 Task: Search one way flight ticket for 4 adults, 1 infant in seat and 1 infant on lap in premium economy from Fargo: Hector International Airport to Fort Wayne: Fort Wayne International Airport on 8-4-2023. Choice of flights is Westjet. Number of bags: 1 checked bag. Price is upto 93000. Outbound departure time preference is 19:15.
Action: Mouse moved to (297, 251)
Screenshot: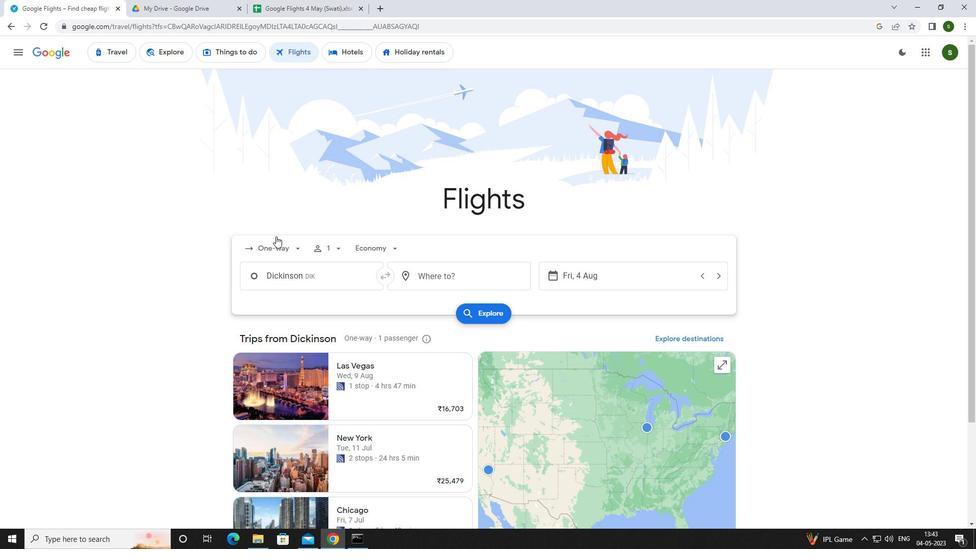 
Action: Mouse pressed left at (297, 251)
Screenshot: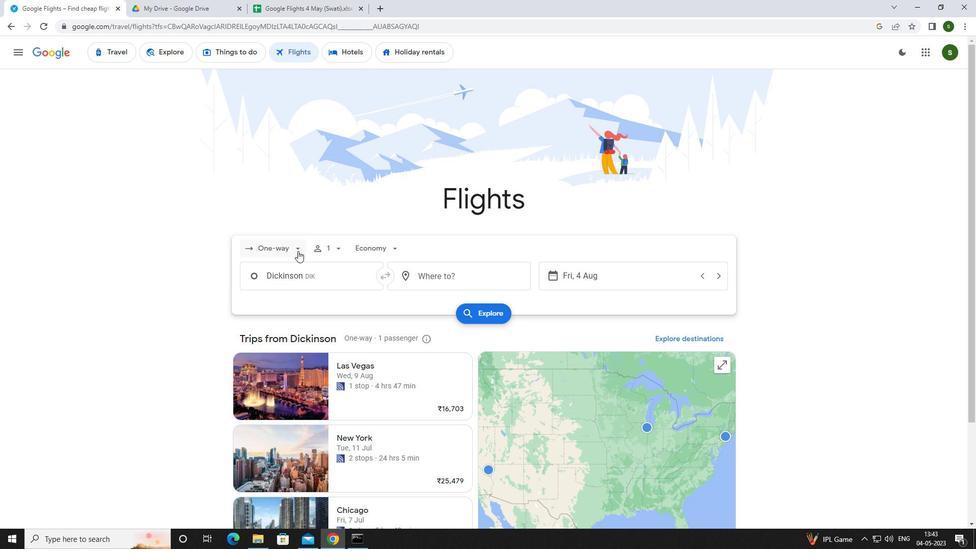 
Action: Mouse moved to (293, 291)
Screenshot: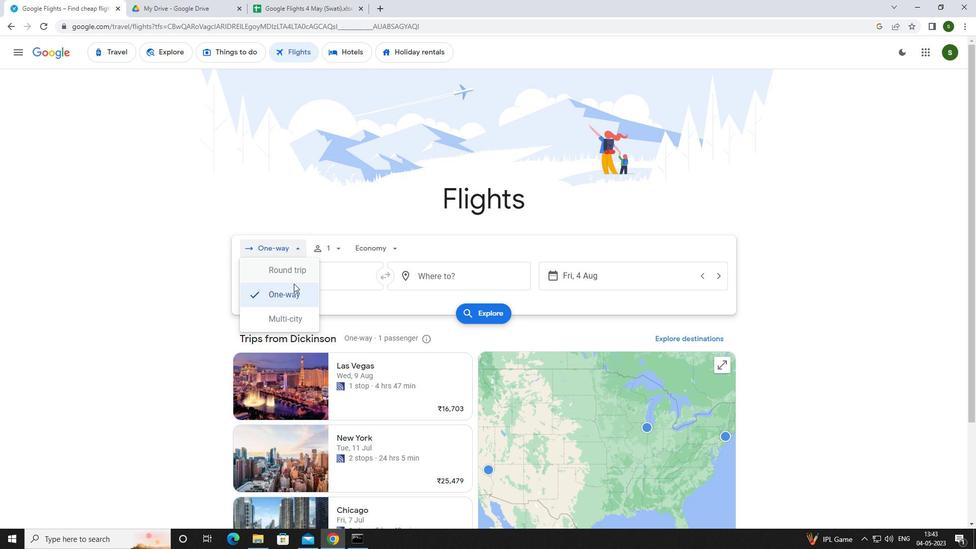 
Action: Mouse pressed left at (293, 291)
Screenshot: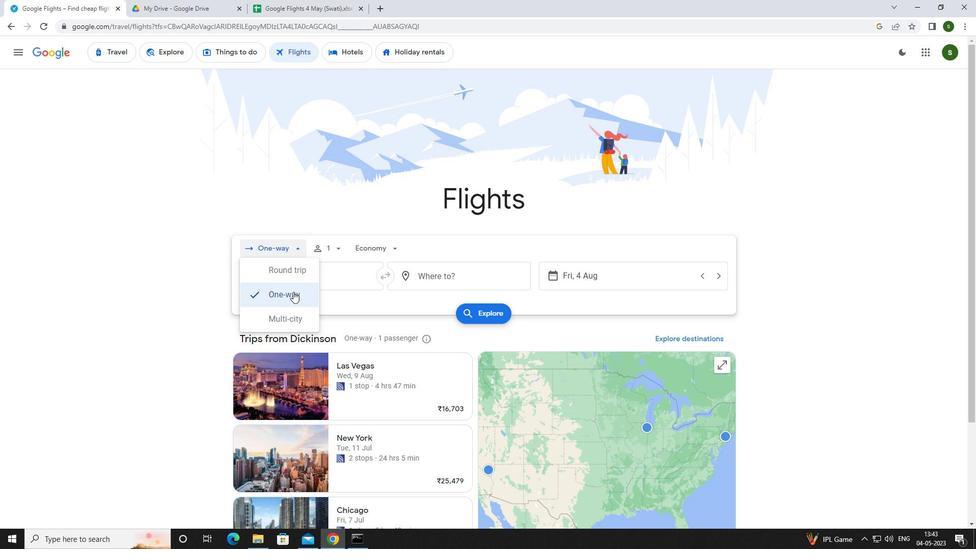
Action: Mouse moved to (331, 248)
Screenshot: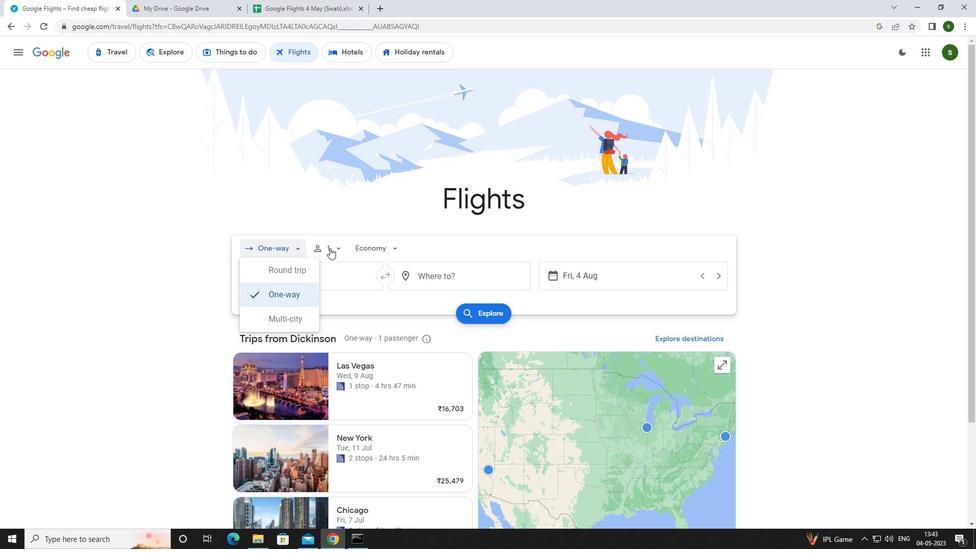 
Action: Mouse pressed left at (331, 248)
Screenshot: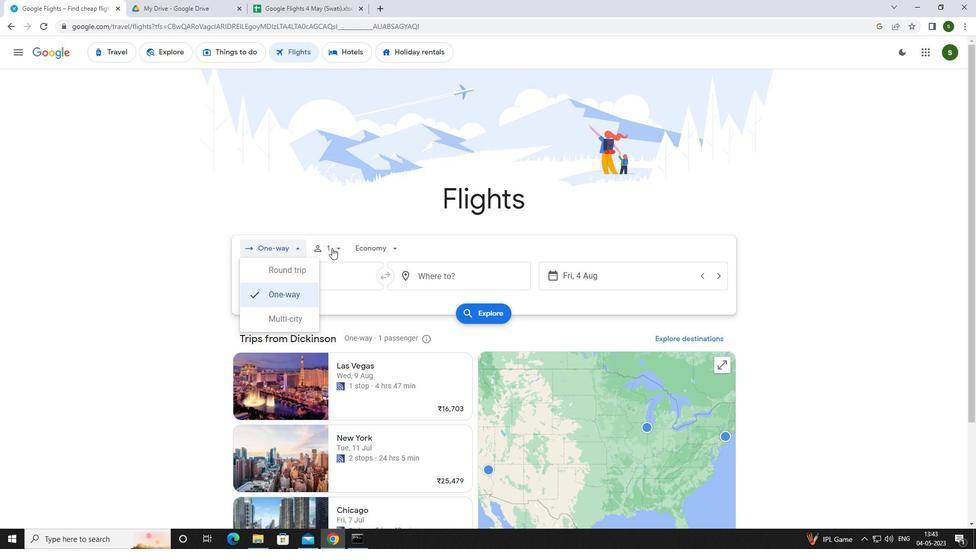 
Action: Mouse moved to (416, 274)
Screenshot: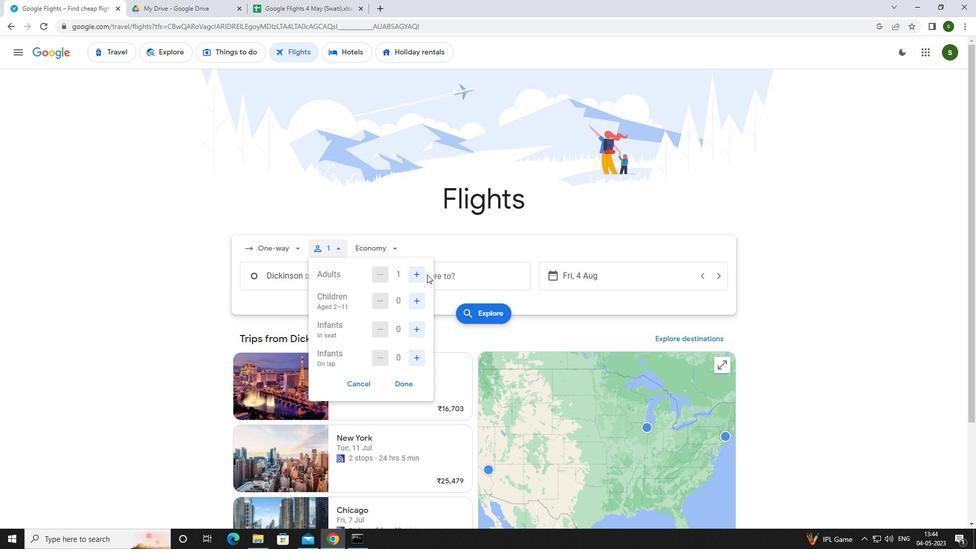 
Action: Mouse pressed left at (416, 274)
Screenshot: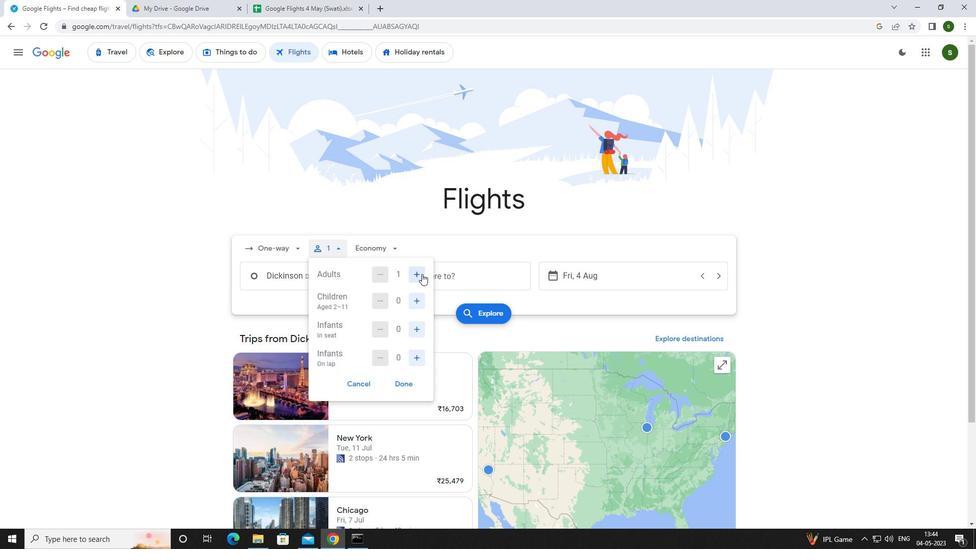 
Action: Mouse pressed left at (416, 274)
Screenshot: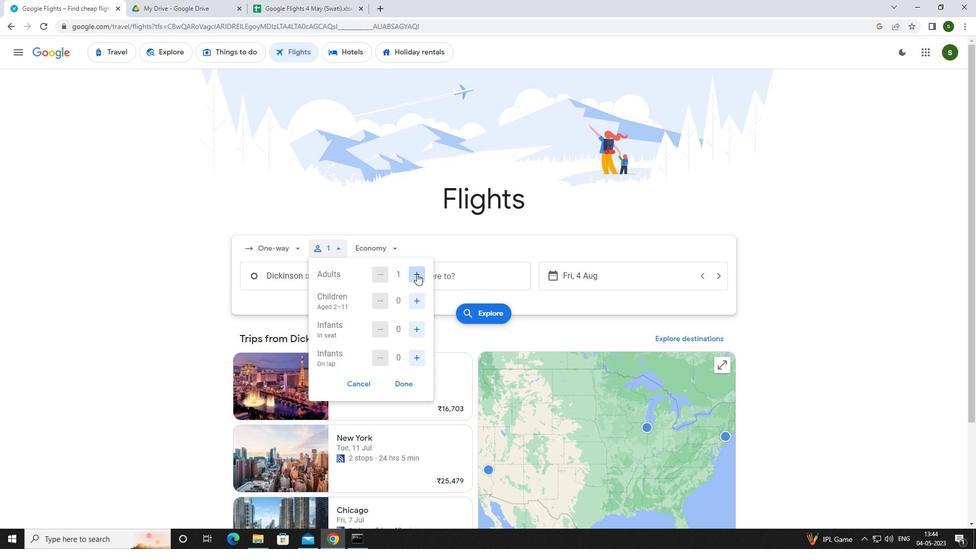 
Action: Mouse pressed left at (416, 274)
Screenshot: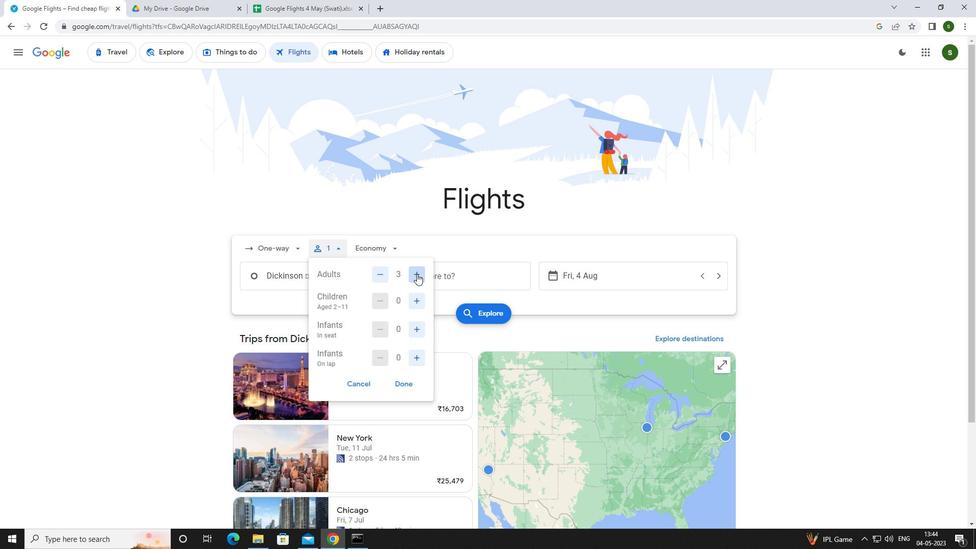 
Action: Mouse moved to (415, 325)
Screenshot: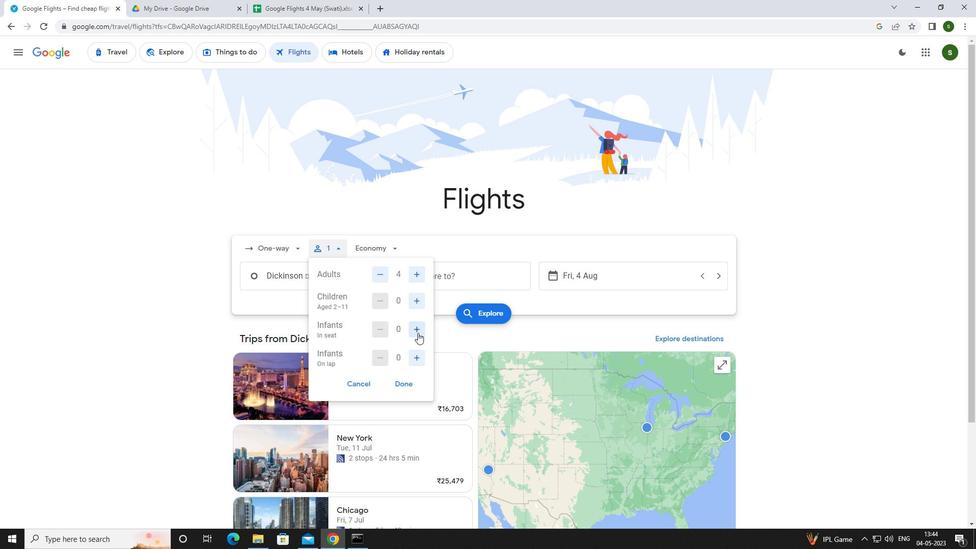 
Action: Mouse pressed left at (415, 325)
Screenshot: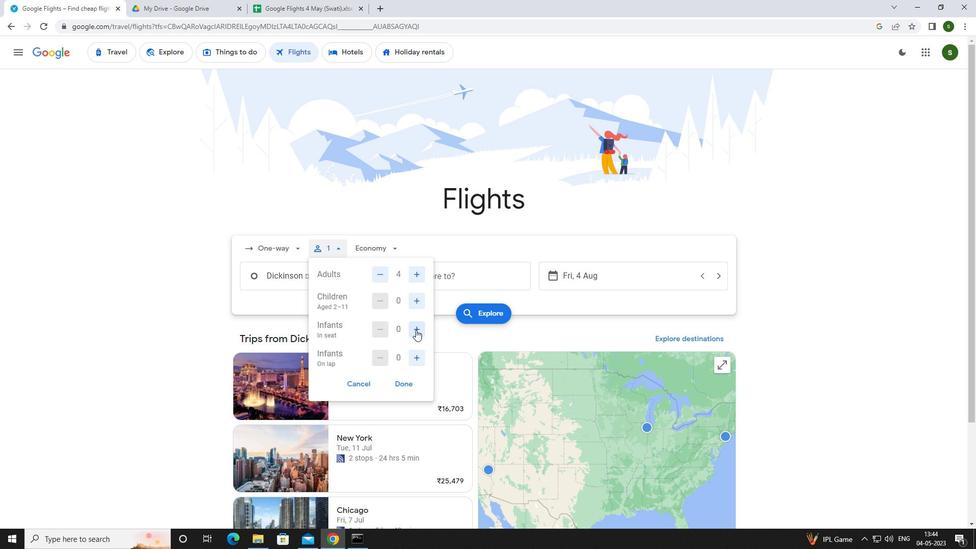 
Action: Mouse moved to (413, 355)
Screenshot: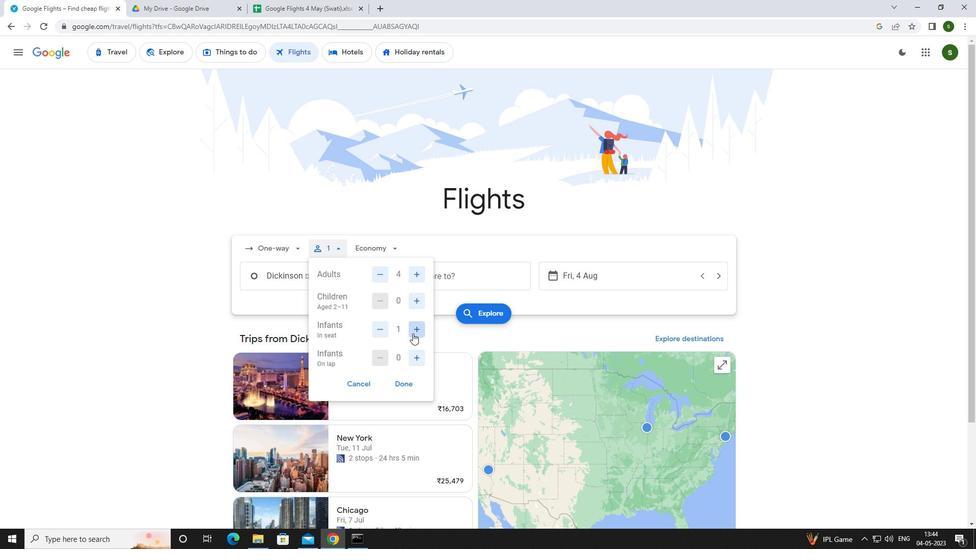 
Action: Mouse pressed left at (413, 355)
Screenshot: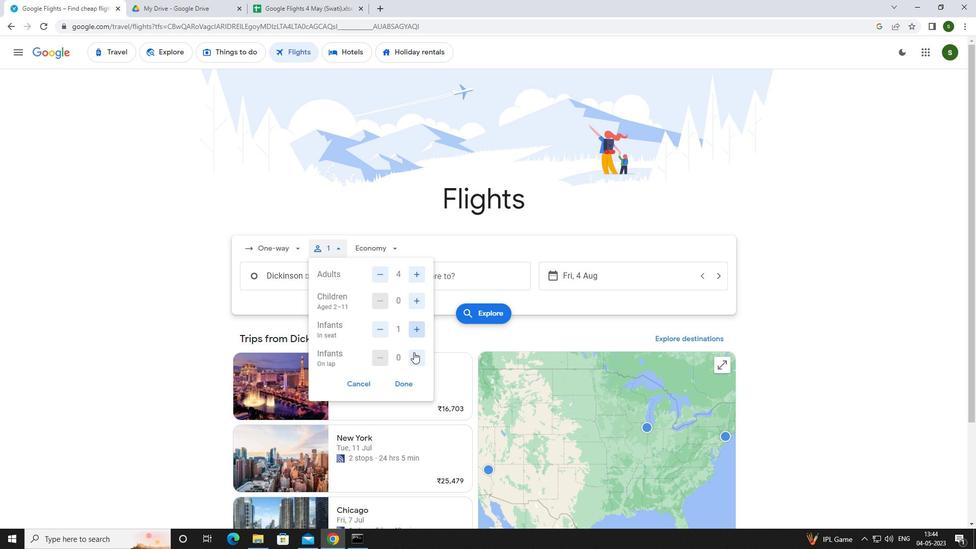
Action: Mouse moved to (390, 247)
Screenshot: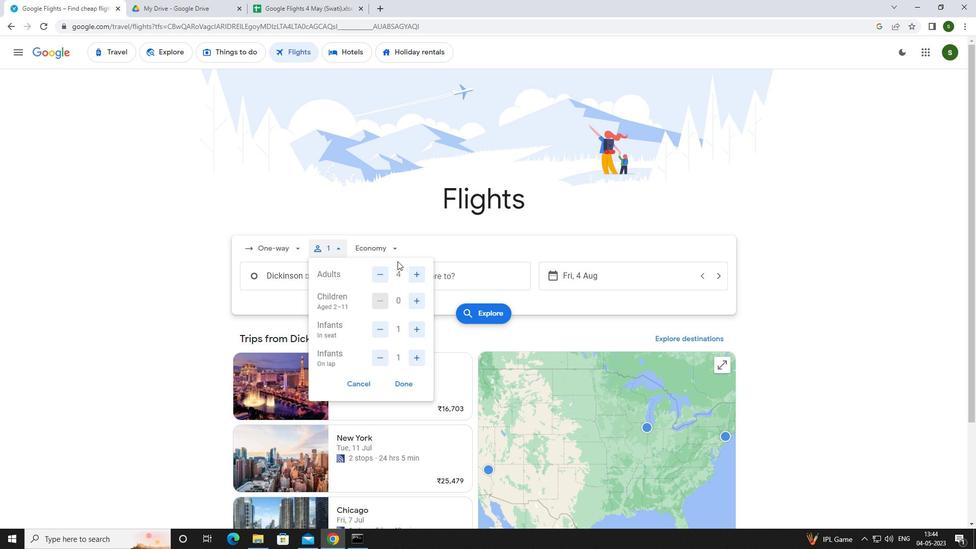 
Action: Mouse pressed left at (390, 247)
Screenshot: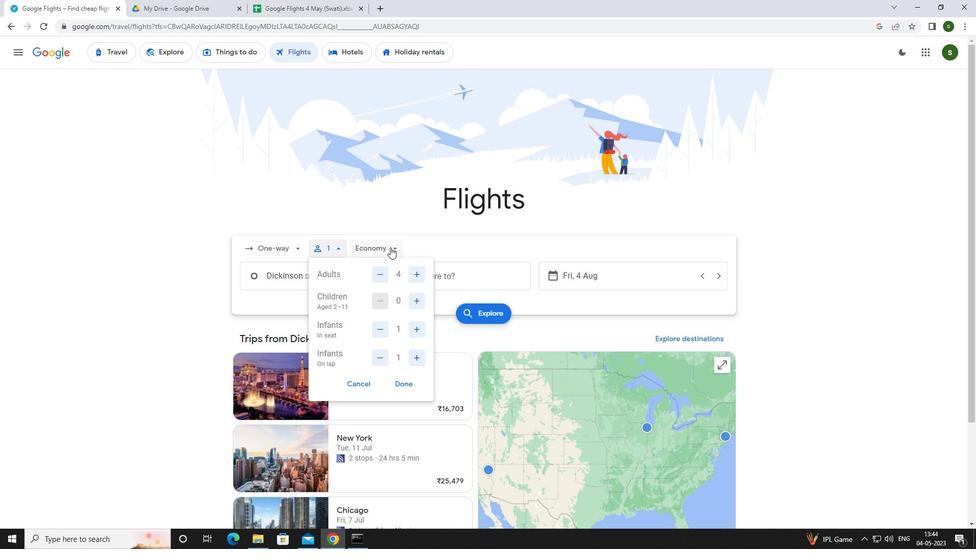 
Action: Mouse moved to (401, 291)
Screenshot: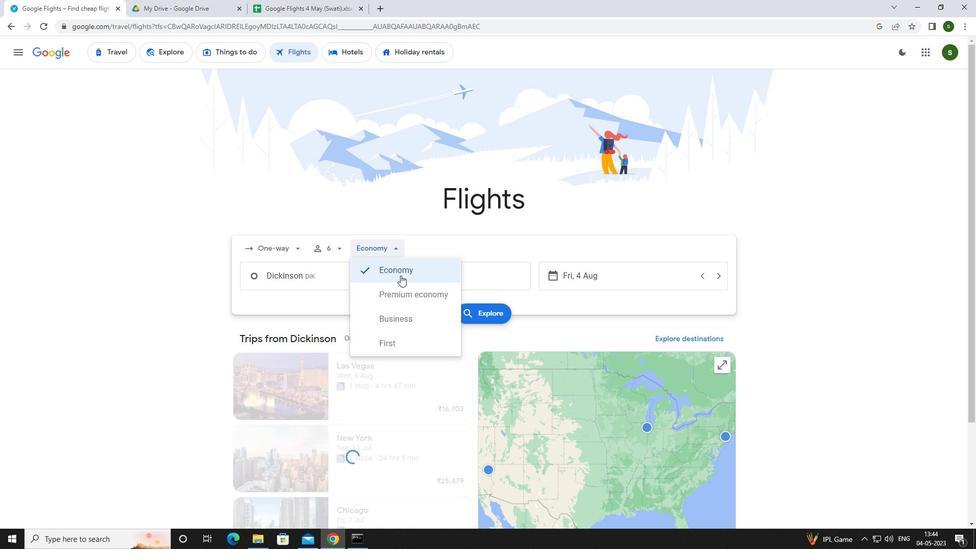 
Action: Mouse pressed left at (401, 291)
Screenshot: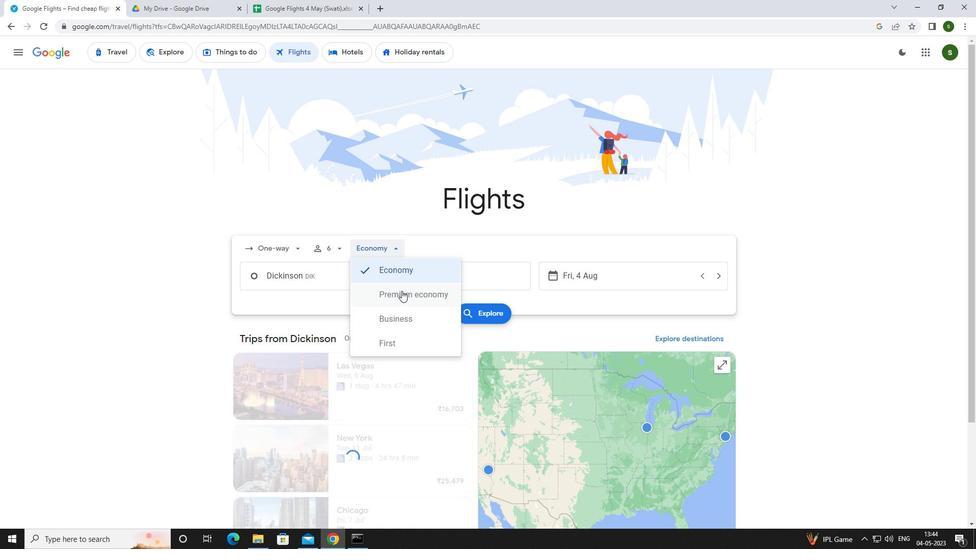 
Action: Mouse moved to (335, 266)
Screenshot: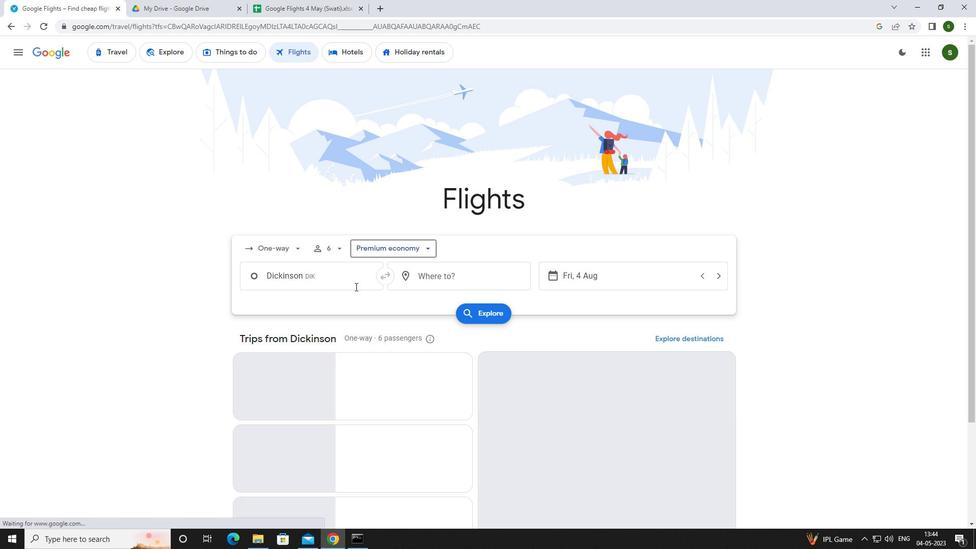 
Action: Mouse pressed left at (335, 266)
Screenshot: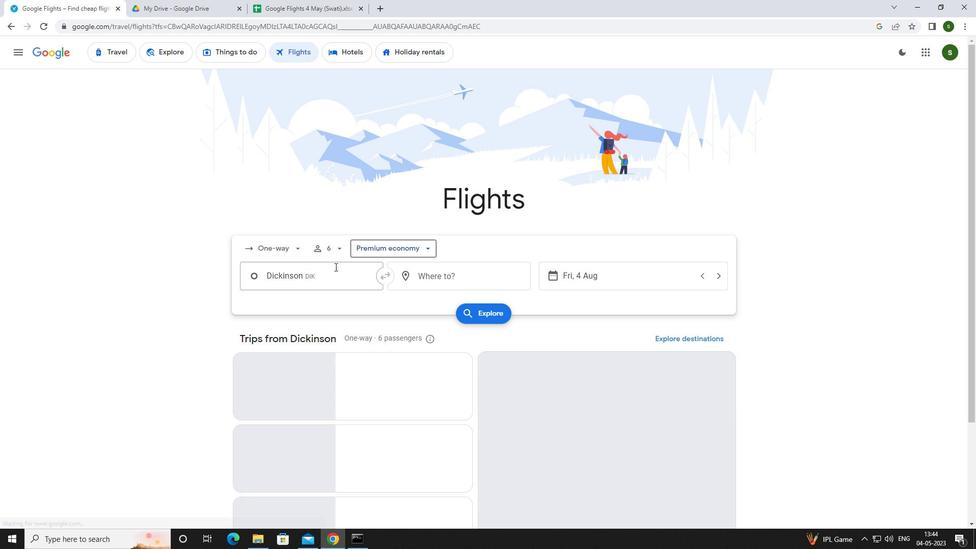 
Action: Key pressed <Key.caps_lock>f<Key.caps_lock>argo
Screenshot: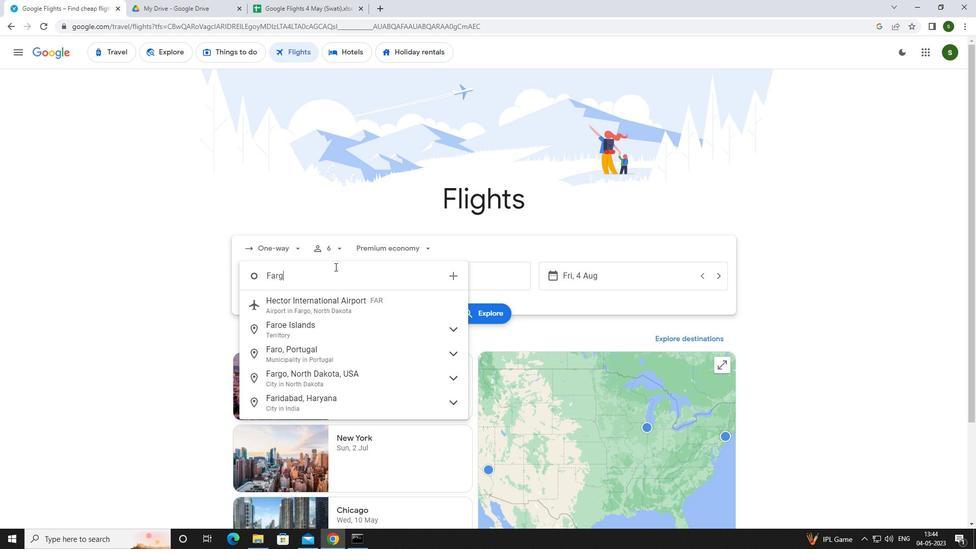 
Action: Mouse moved to (347, 330)
Screenshot: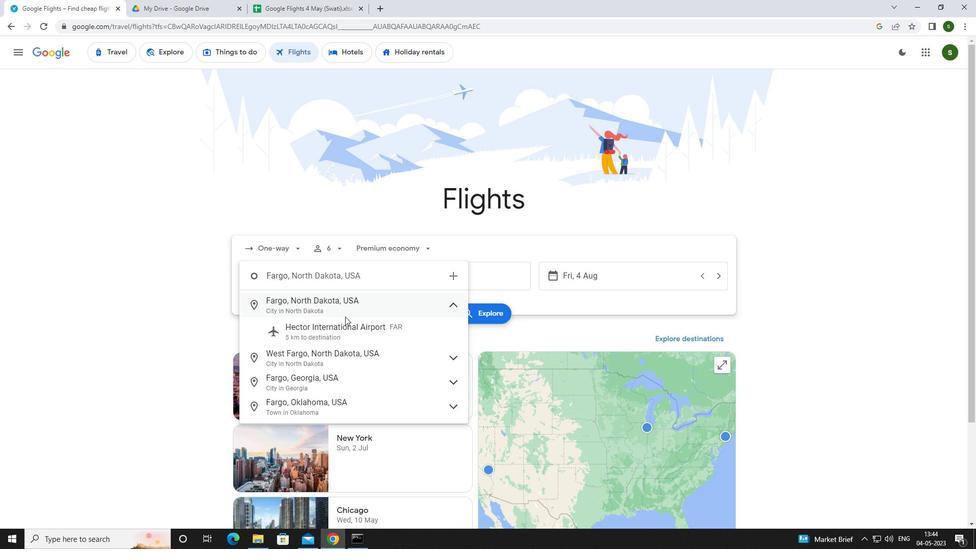 
Action: Mouse pressed left at (347, 330)
Screenshot: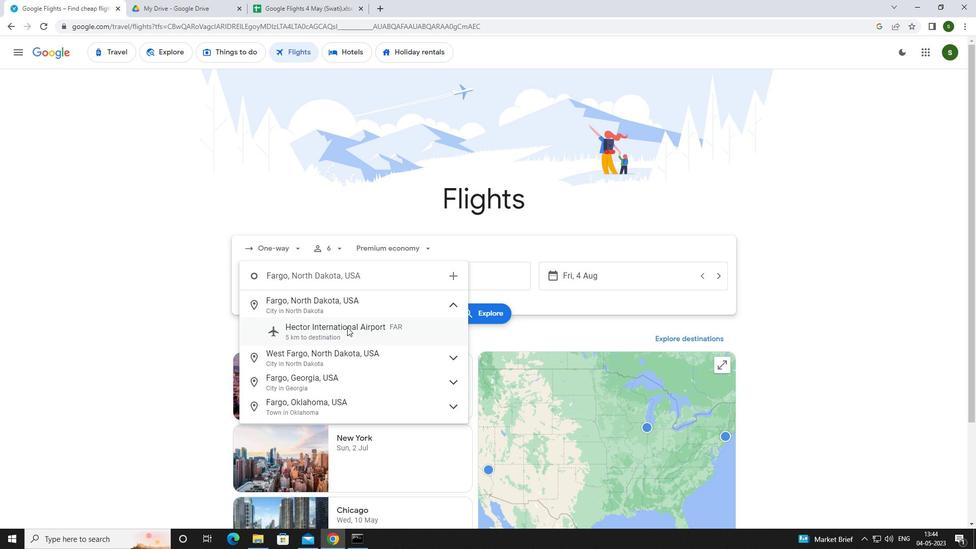 
Action: Mouse moved to (431, 277)
Screenshot: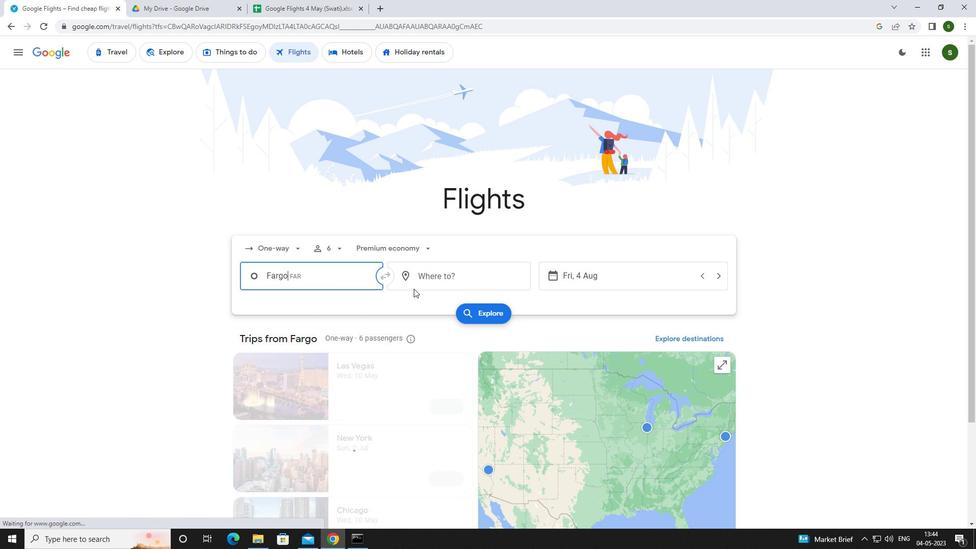 
Action: Mouse pressed left at (431, 277)
Screenshot: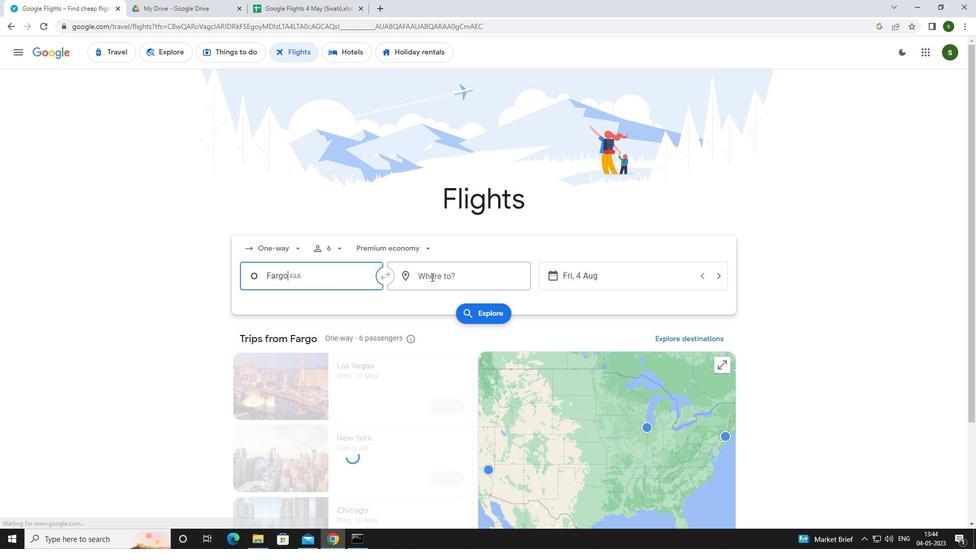 
Action: Key pressed <Key.caps_lock>f<Key.caps_lock>ort<Key.space><Key.caps_lock>w<Key.caps_lock>Ayn
Screenshot: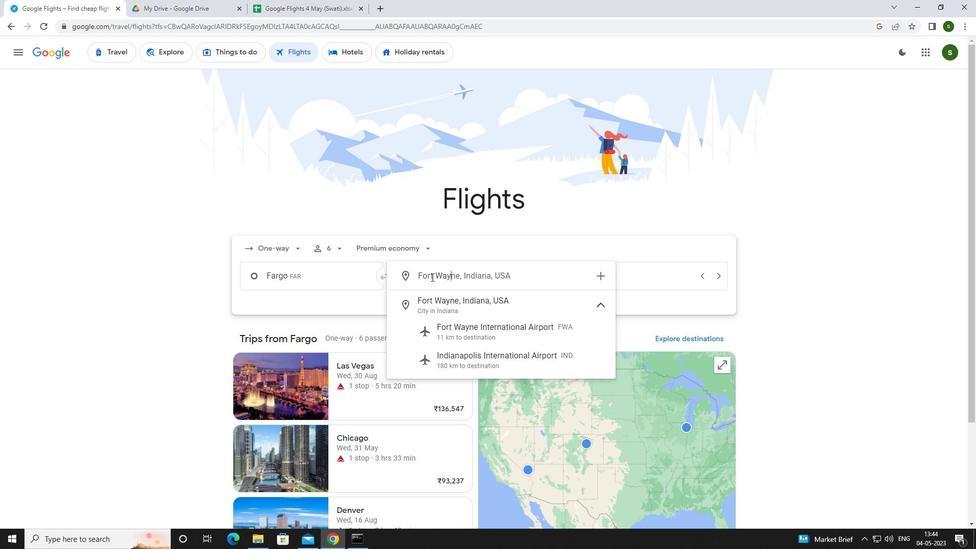 
Action: Mouse moved to (469, 326)
Screenshot: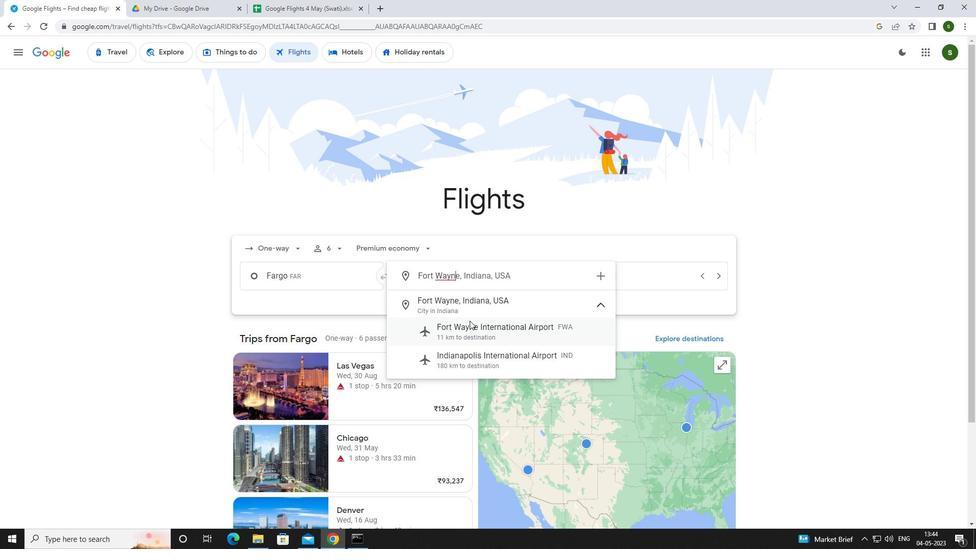 
Action: Mouse pressed left at (469, 326)
Screenshot: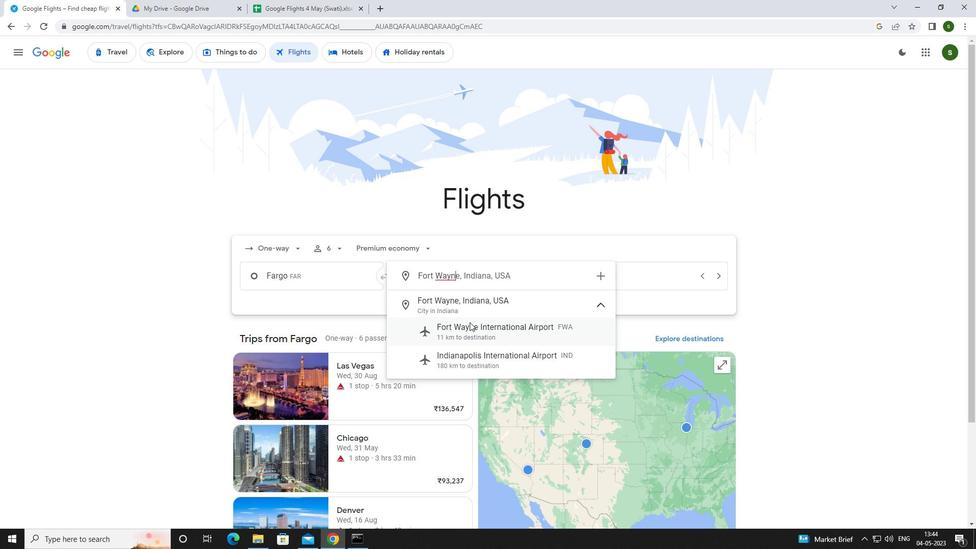 
Action: Mouse moved to (620, 279)
Screenshot: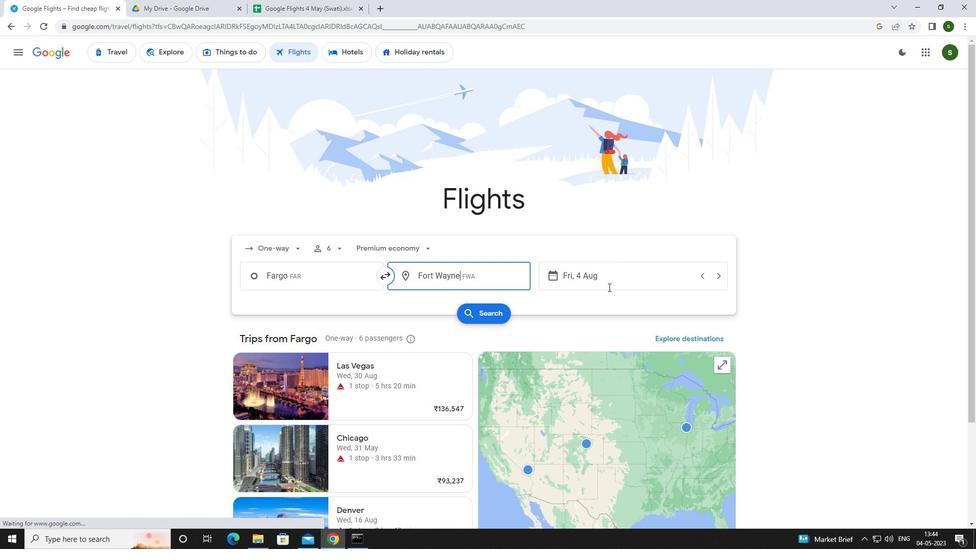 
Action: Mouse pressed left at (620, 279)
Screenshot: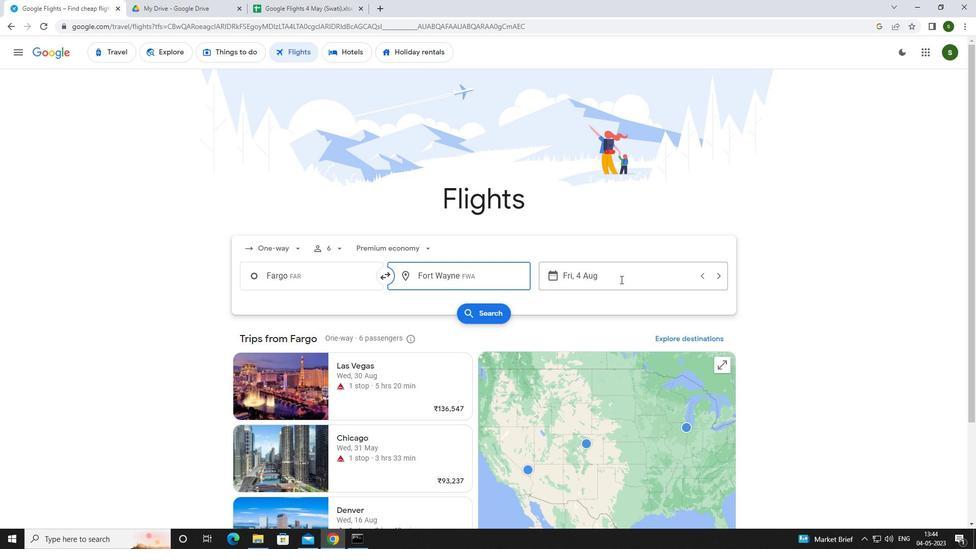 
Action: Mouse moved to (486, 338)
Screenshot: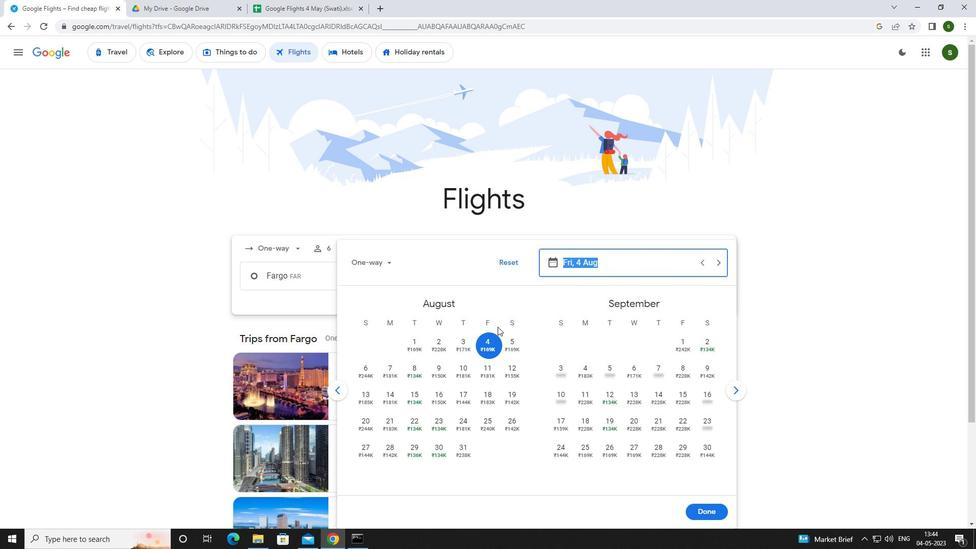 
Action: Mouse pressed left at (486, 338)
Screenshot: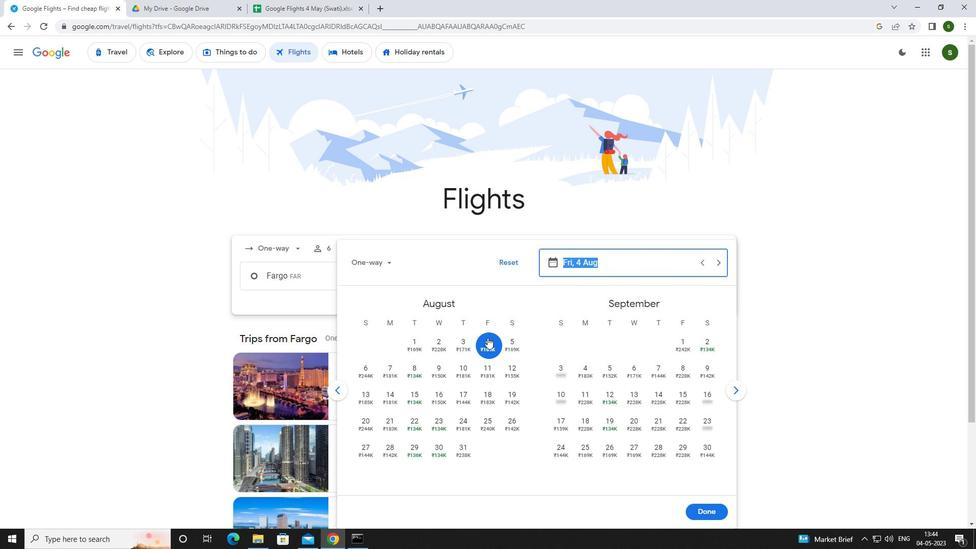 
Action: Mouse moved to (705, 511)
Screenshot: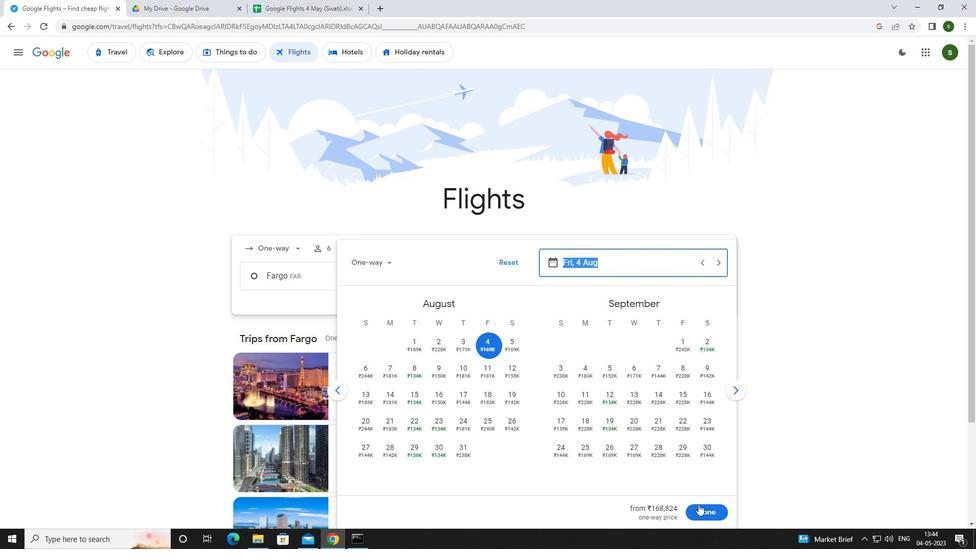 
Action: Mouse pressed left at (705, 511)
Screenshot: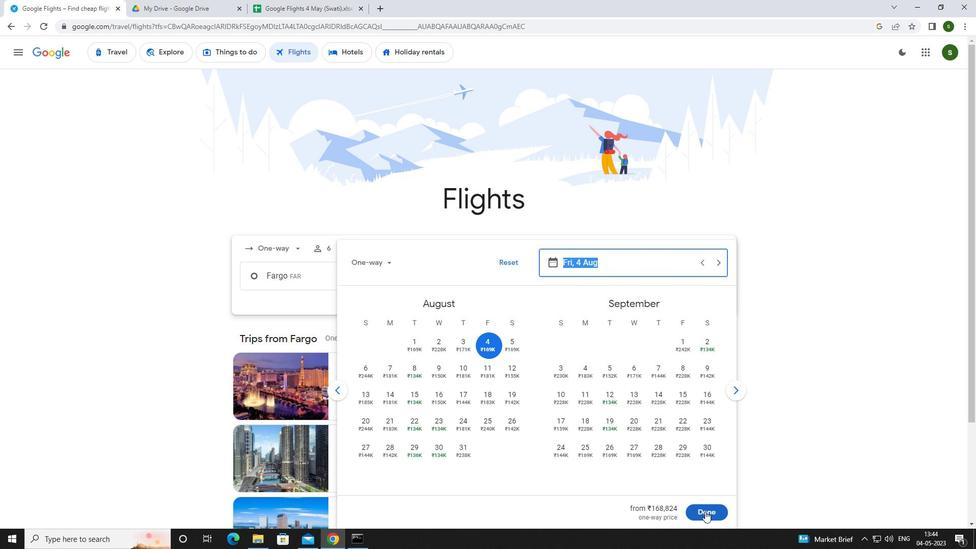 
Action: Mouse moved to (477, 316)
Screenshot: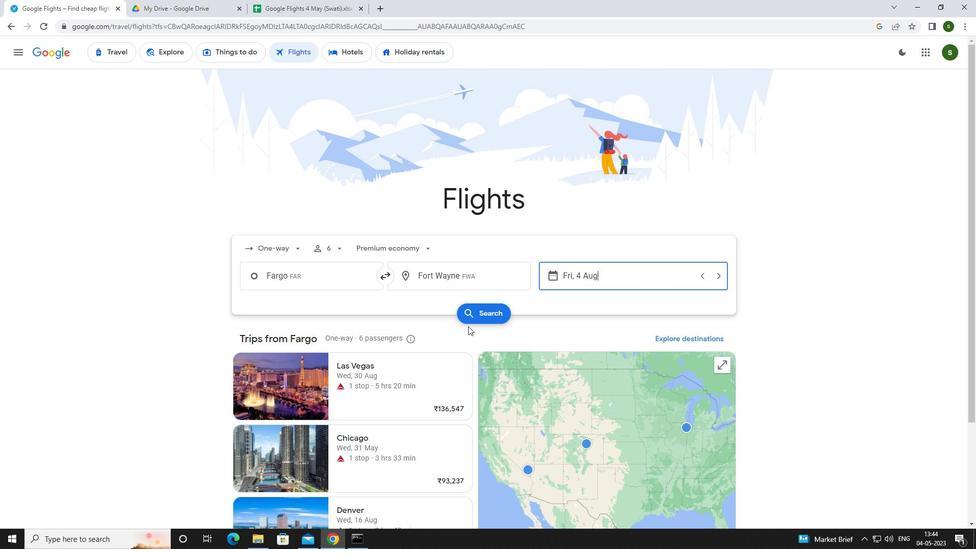 
Action: Mouse pressed left at (477, 316)
Screenshot: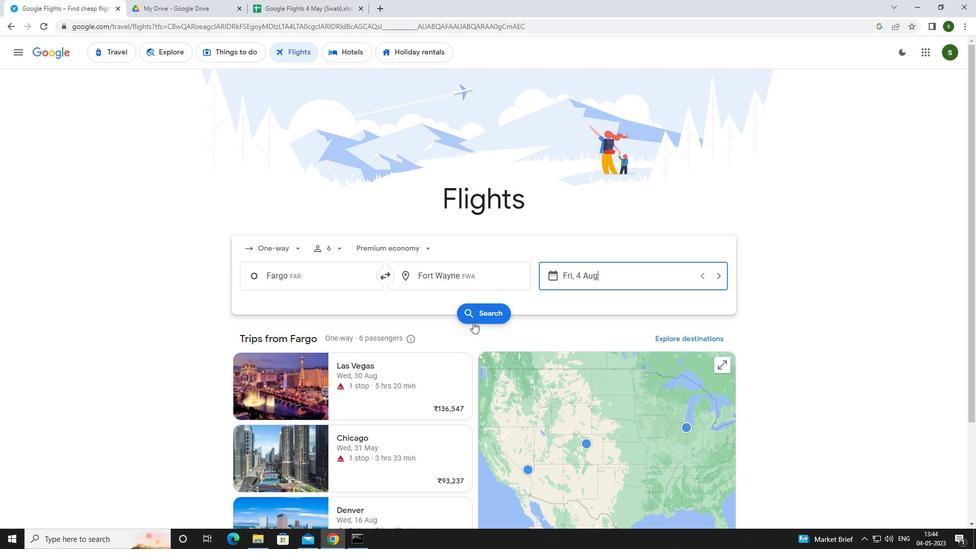 
Action: Mouse moved to (257, 147)
Screenshot: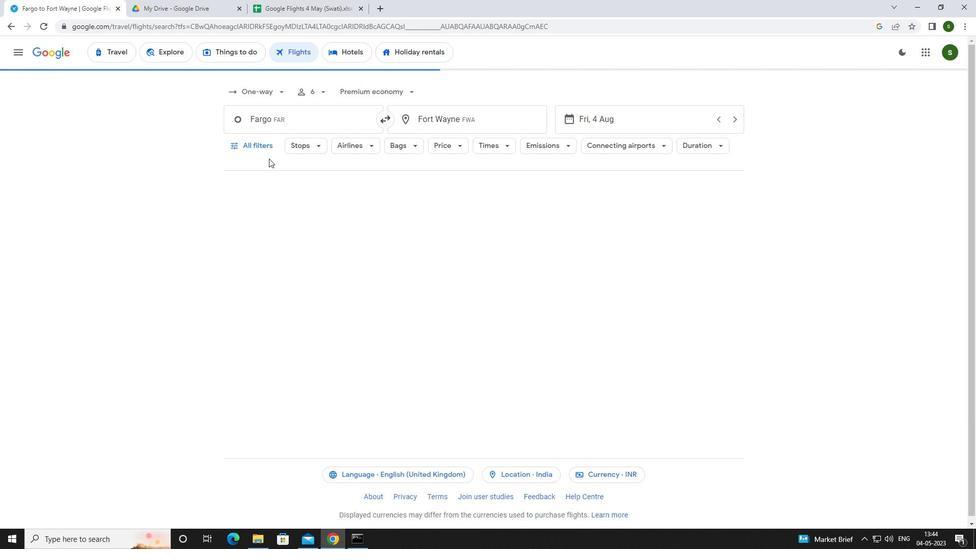 
Action: Mouse pressed left at (257, 147)
Screenshot: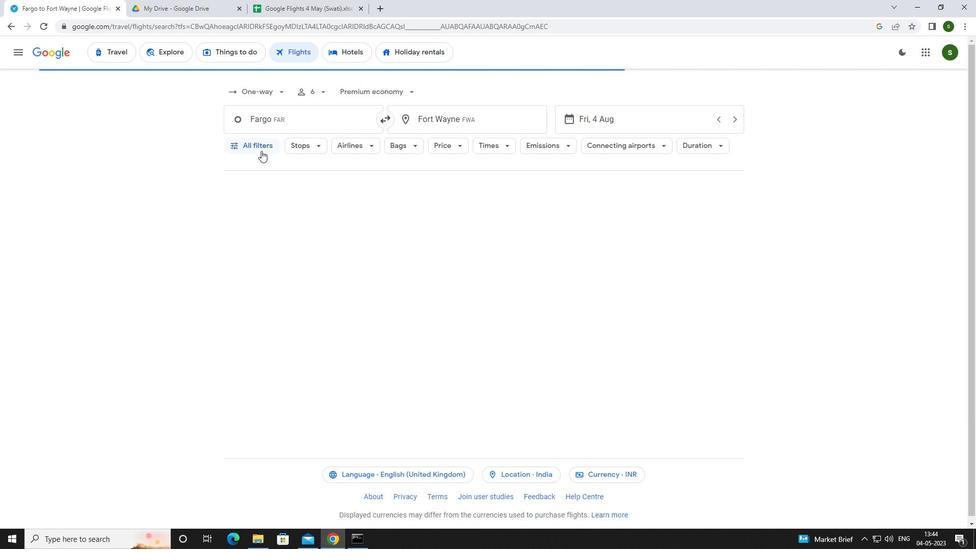 
Action: Mouse moved to (377, 360)
Screenshot: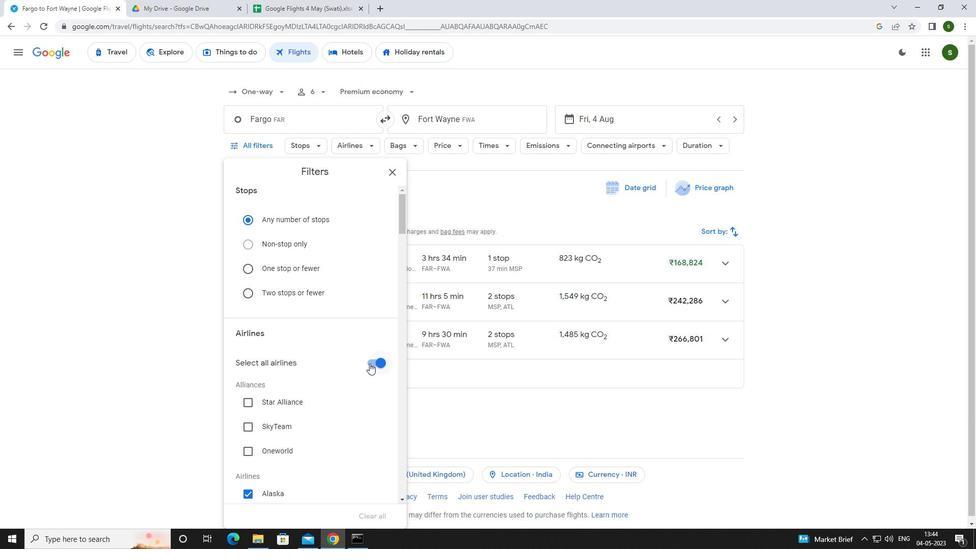 
Action: Mouse pressed left at (377, 360)
Screenshot: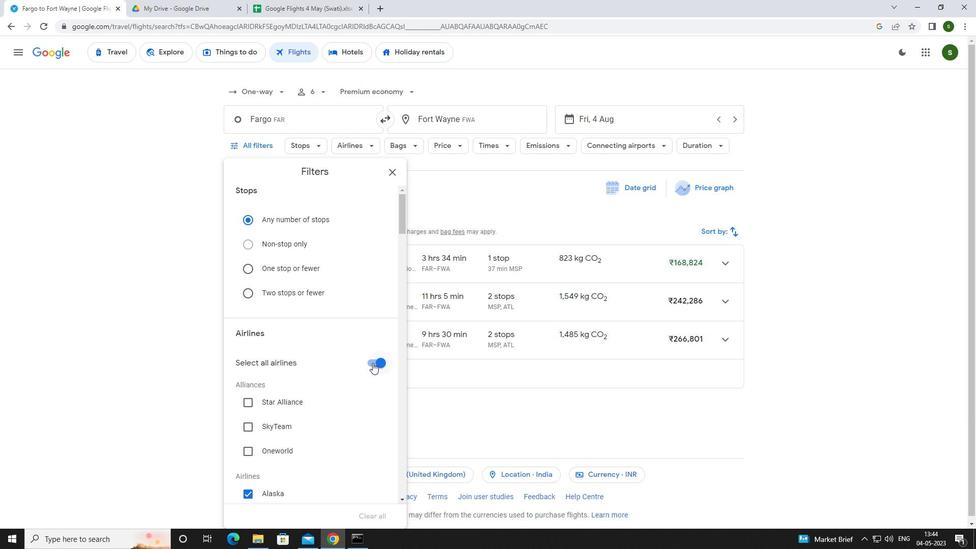
Action: Mouse moved to (367, 341)
Screenshot: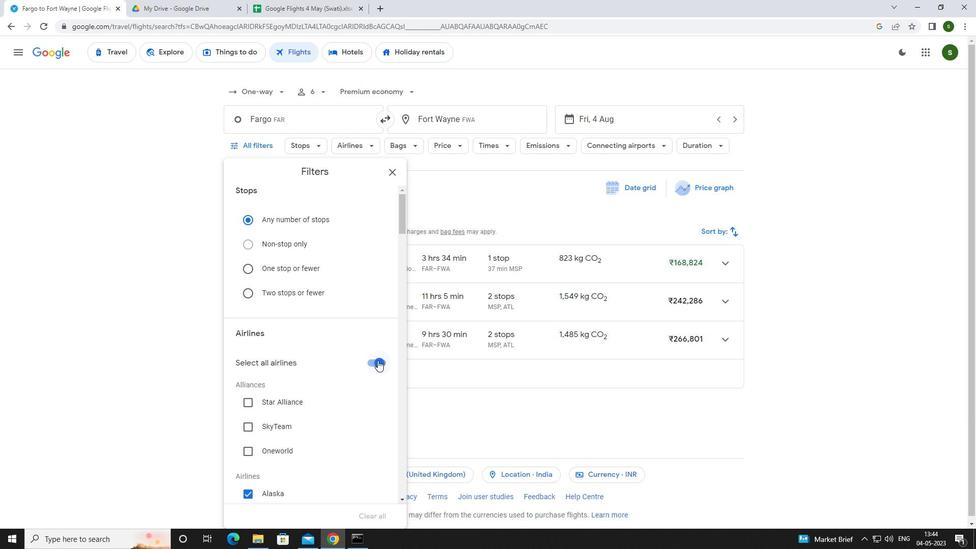 
Action: Mouse scrolled (367, 341) with delta (0, 0)
Screenshot: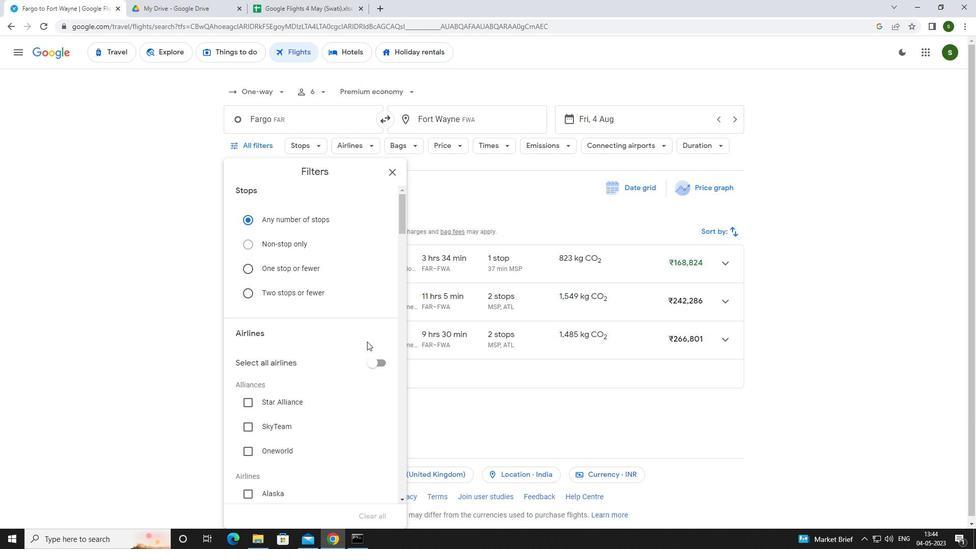 
Action: Mouse scrolled (367, 341) with delta (0, 0)
Screenshot: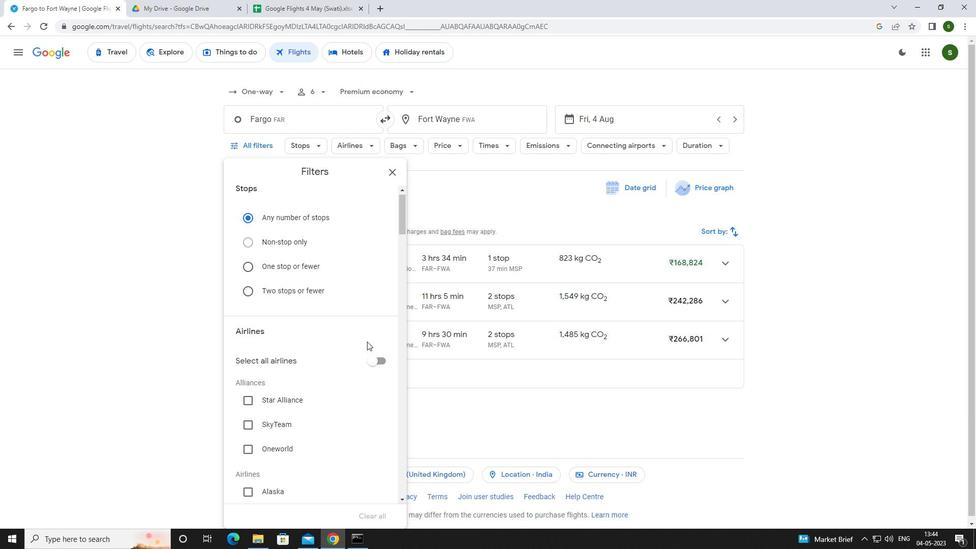 
Action: Mouse scrolled (367, 341) with delta (0, 0)
Screenshot: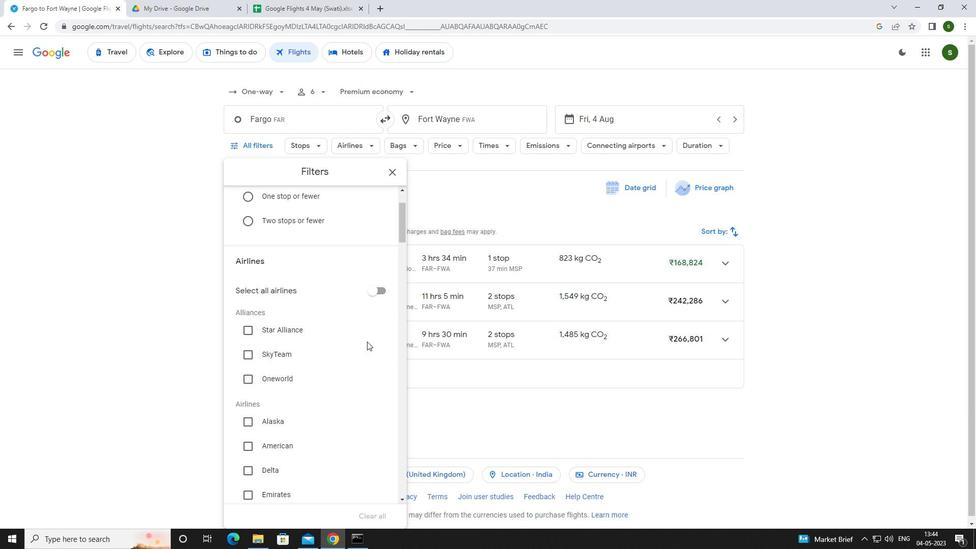 
Action: Mouse scrolled (367, 341) with delta (0, 0)
Screenshot: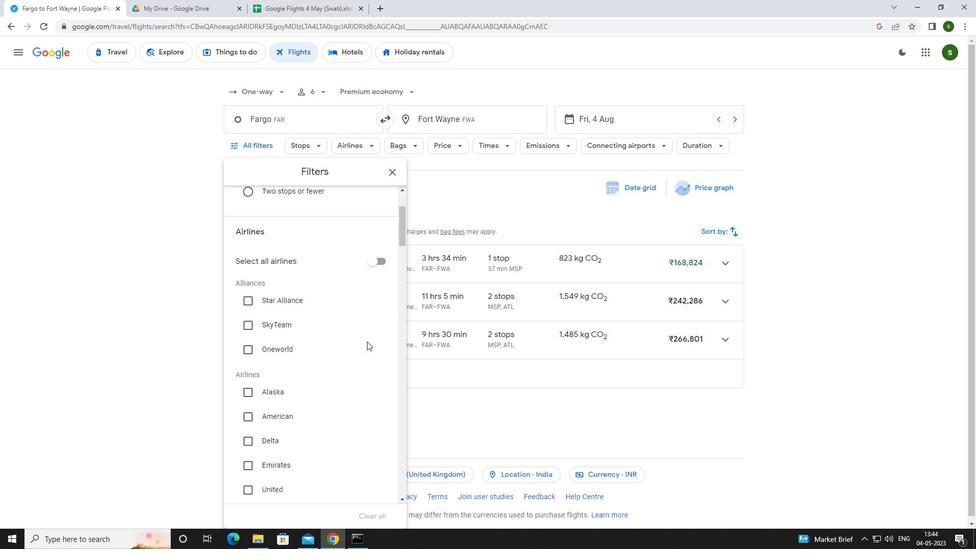 
Action: Mouse moved to (274, 409)
Screenshot: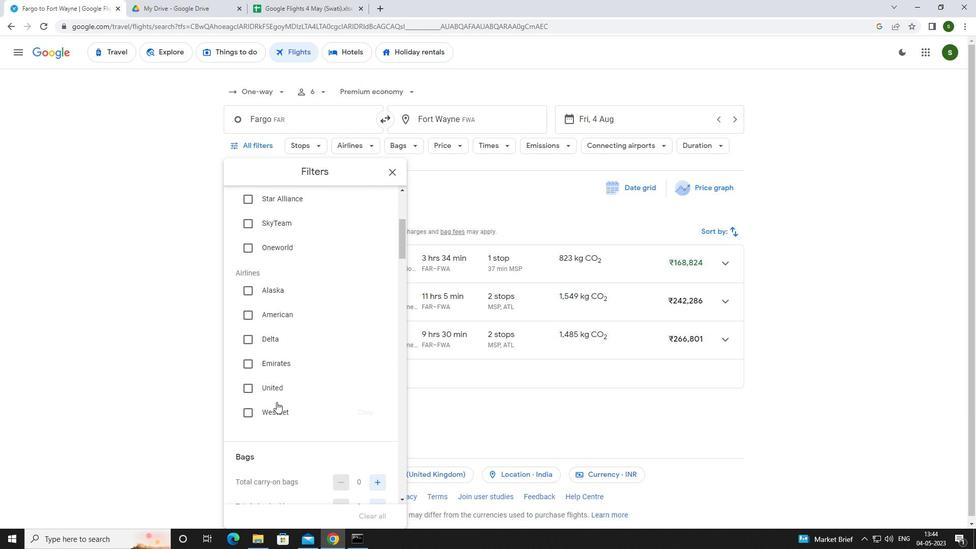 
Action: Mouse pressed left at (274, 409)
Screenshot: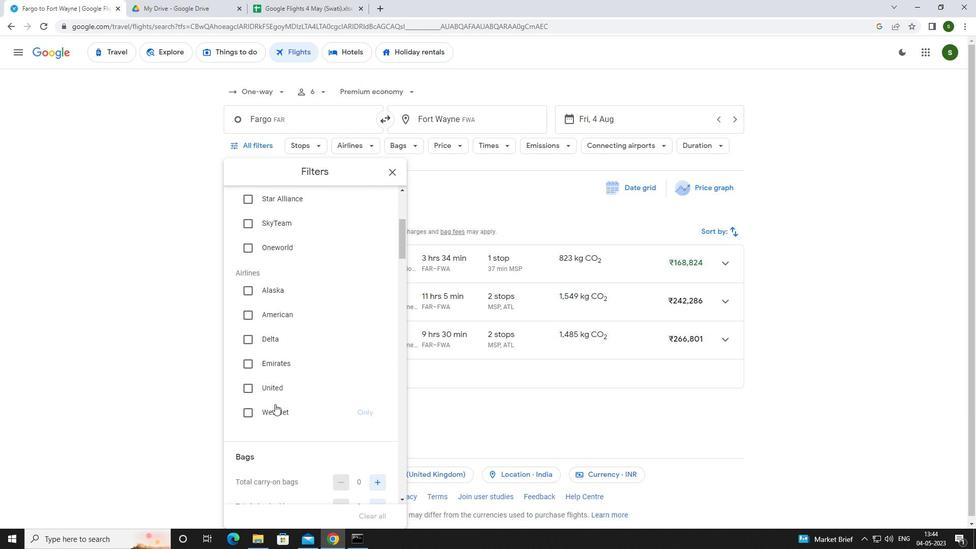 
Action: Mouse moved to (274, 406)
Screenshot: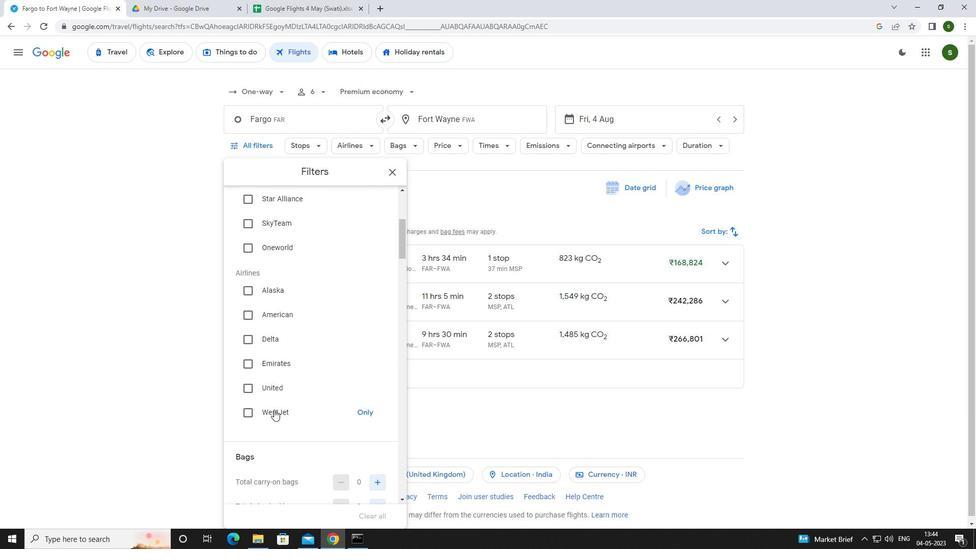 
Action: Mouse scrolled (274, 405) with delta (0, 0)
Screenshot: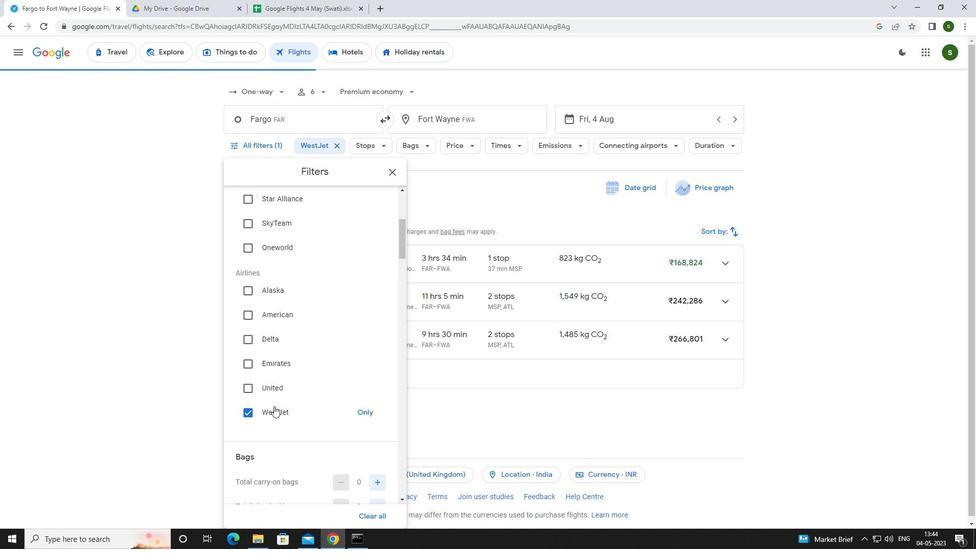 
Action: Mouse scrolled (274, 405) with delta (0, 0)
Screenshot: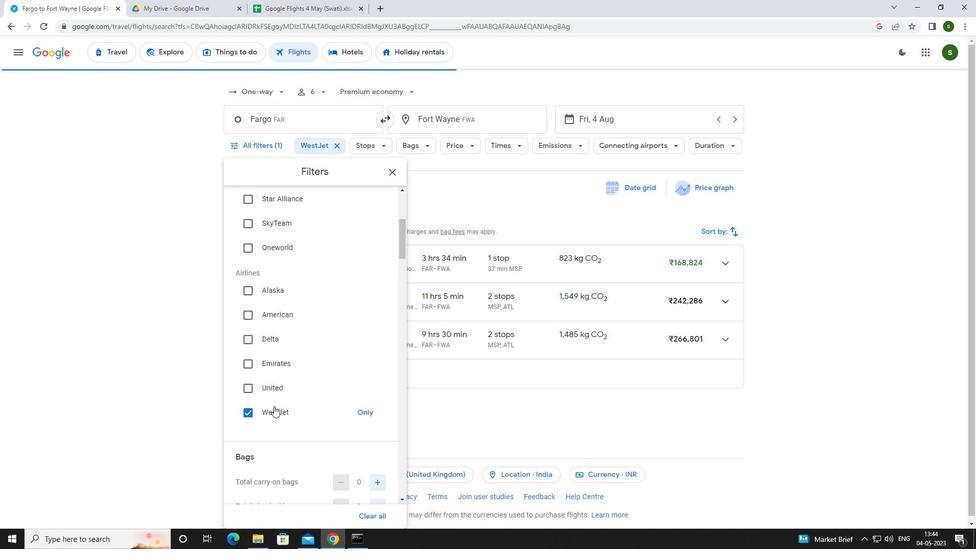 
Action: Mouse scrolled (274, 405) with delta (0, 0)
Screenshot: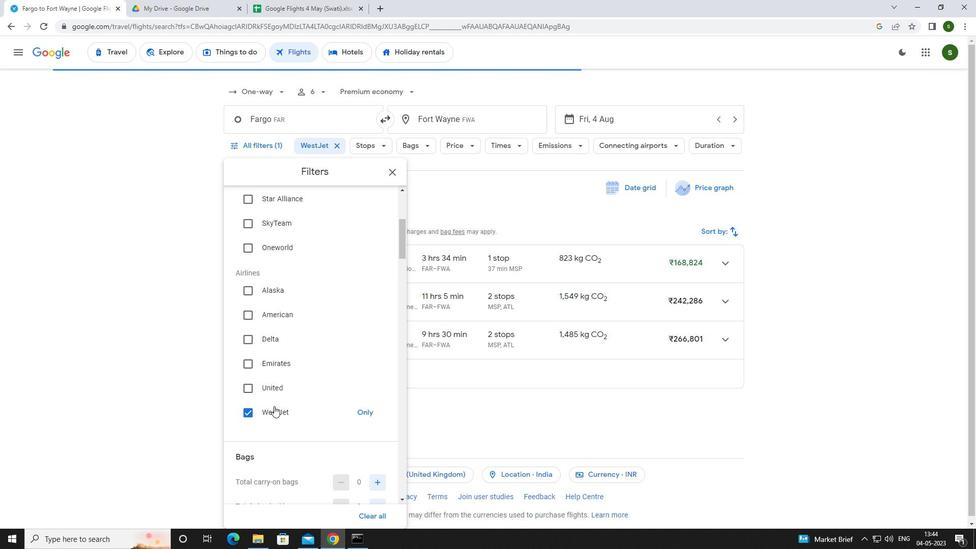 
Action: Mouse moved to (373, 353)
Screenshot: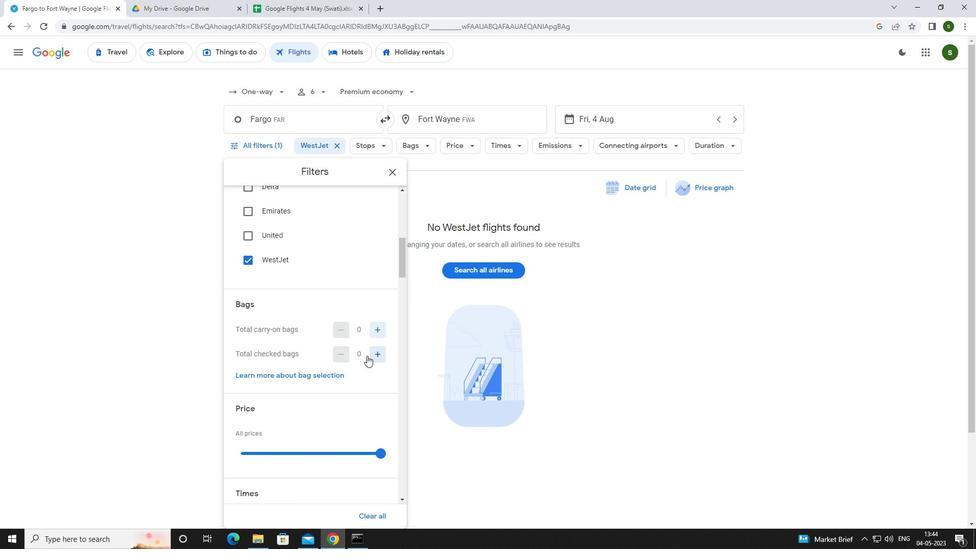 
Action: Mouse pressed left at (373, 353)
Screenshot: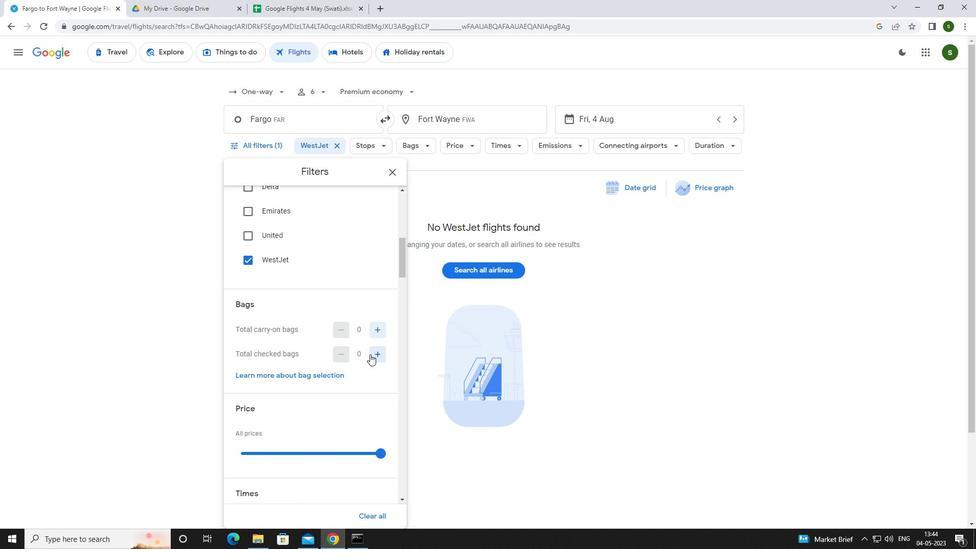 
Action: Mouse scrolled (373, 352) with delta (0, 0)
Screenshot: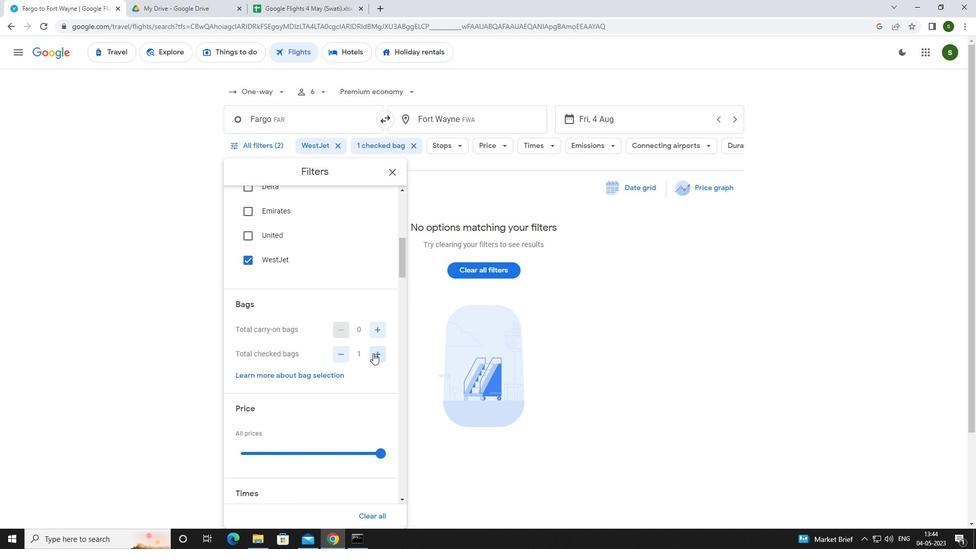 
Action: Mouse scrolled (373, 352) with delta (0, 0)
Screenshot: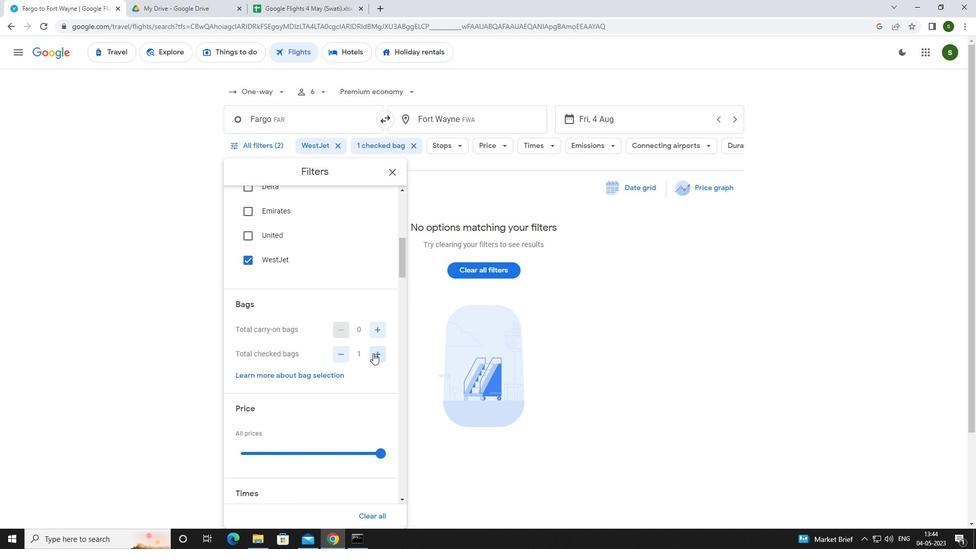 
Action: Mouse moved to (379, 351)
Screenshot: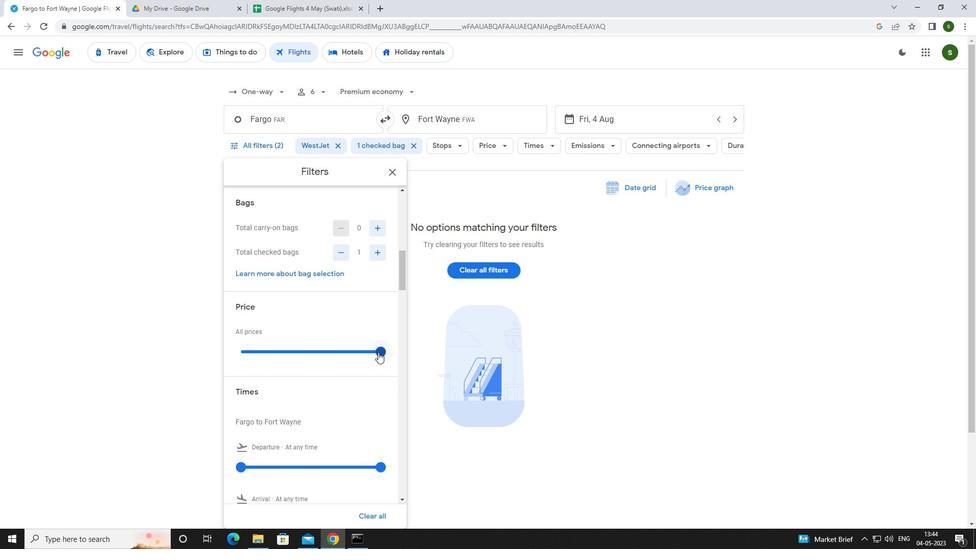 
Action: Mouse pressed left at (379, 351)
Screenshot: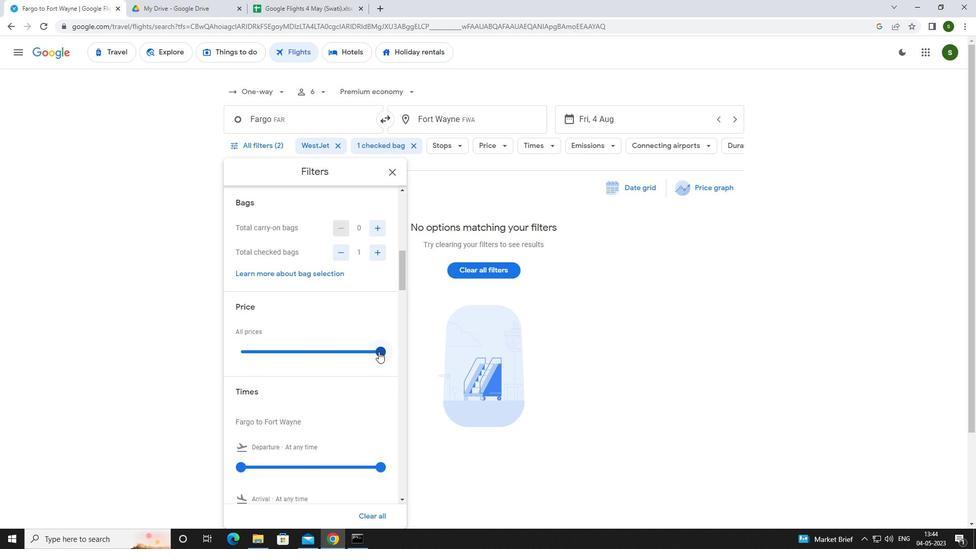 
Action: Mouse moved to (230, 349)
Screenshot: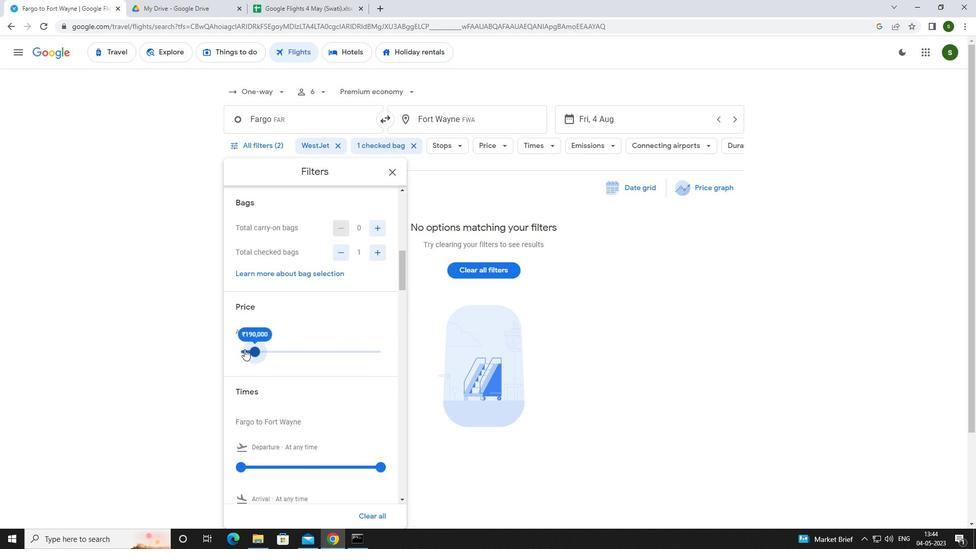 
Action: Mouse scrolled (230, 349) with delta (0, 0)
Screenshot: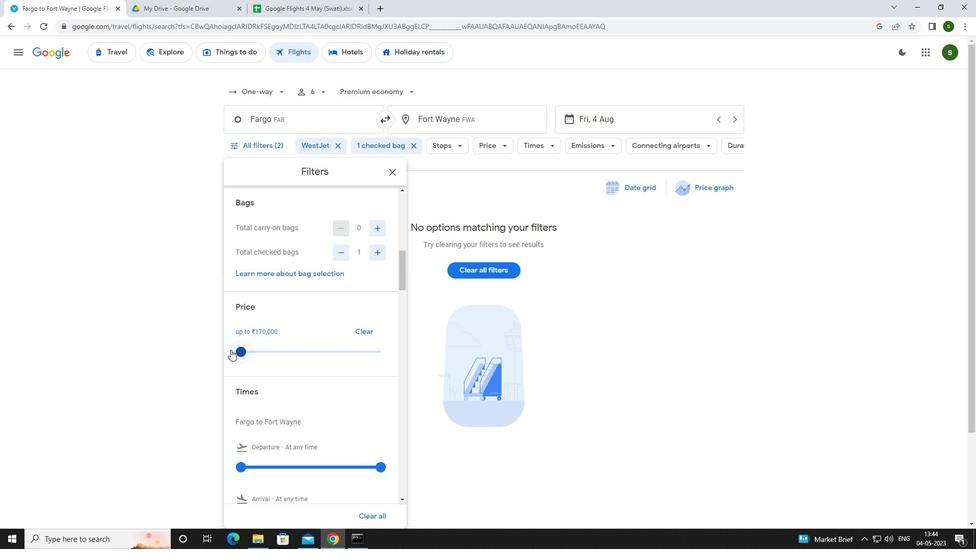 
Action: Mouse scrolled (230, 349) with delta (0, 0)
Screenshot: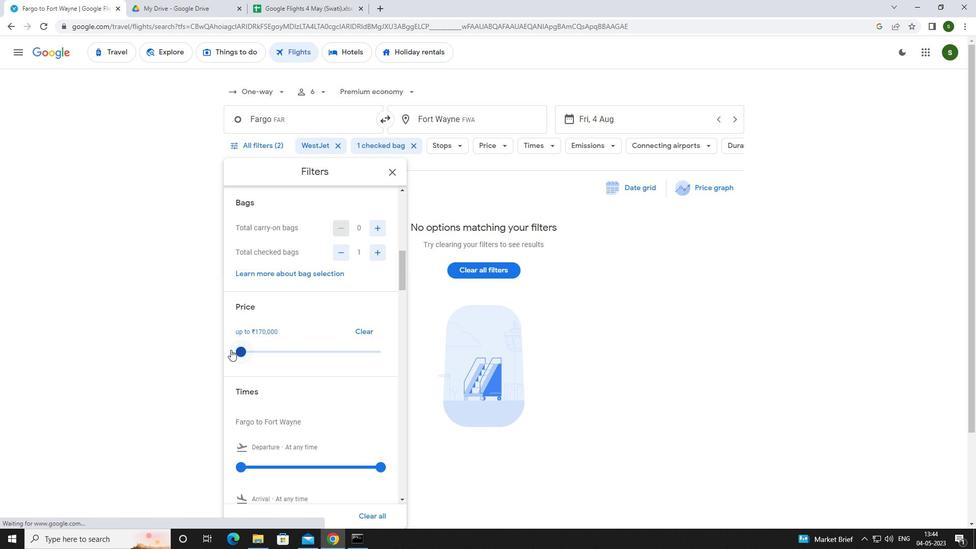 
Action: Mouse scrolled (230, 349) with delta (0, 0)
Screenshot: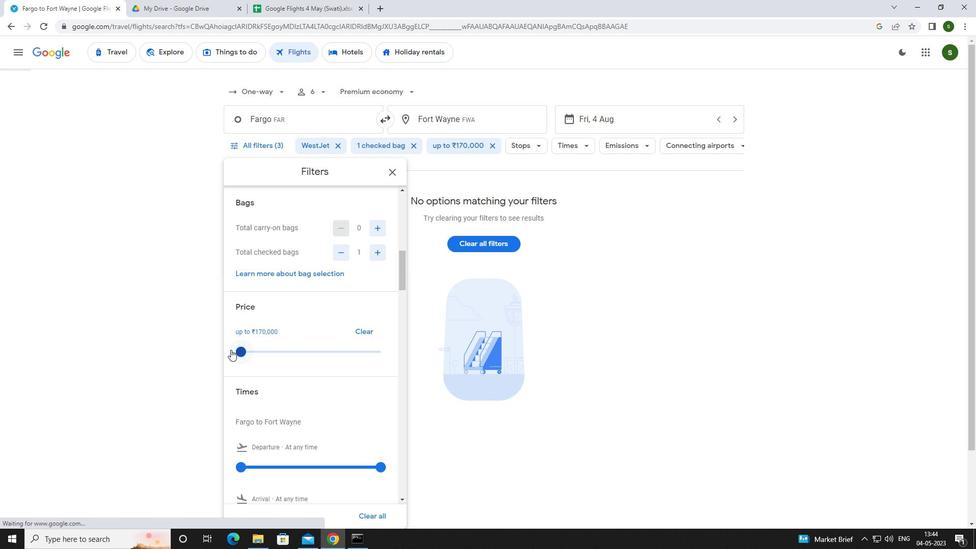 
Action: Mouse moved to (244, 316)
Screenshot: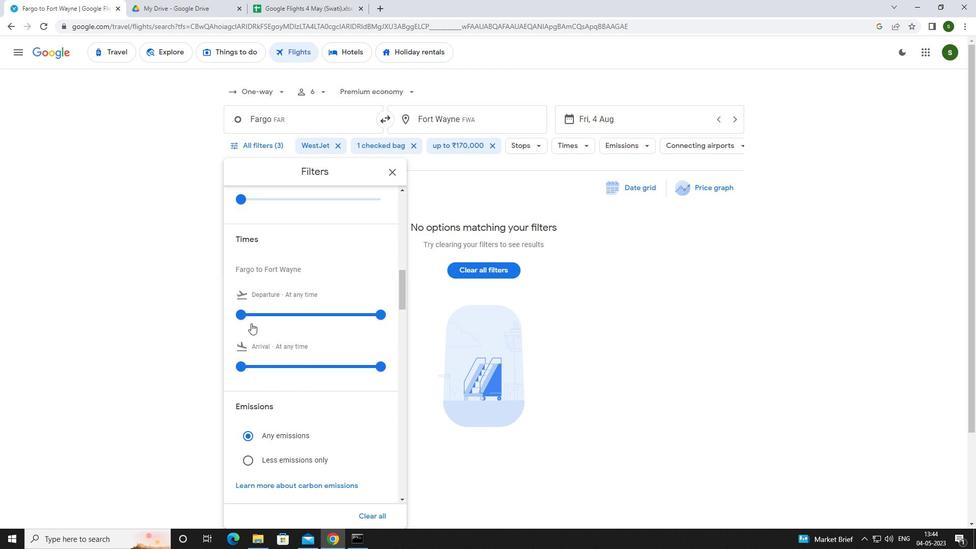 
Action: Mouse pressed left at (244, 316)
Screenshot: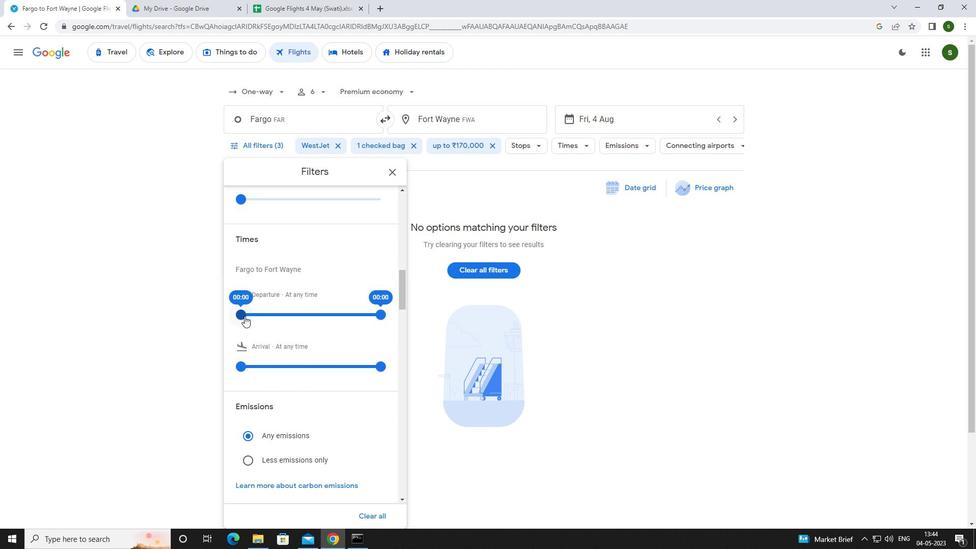 
Action: Mouse moved to (607, 307)
Screenshot: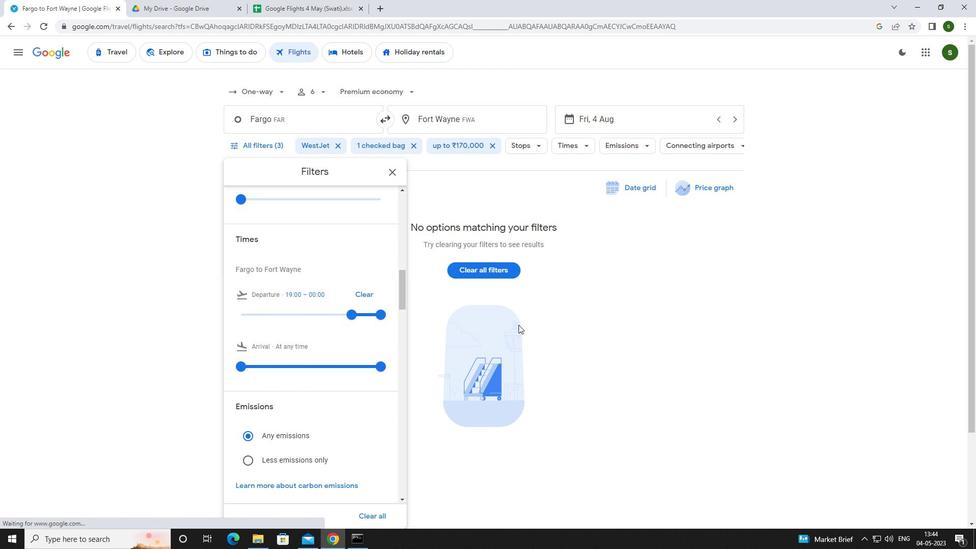 
Action: Mouse pressed left at (607, 307)
Screenshot: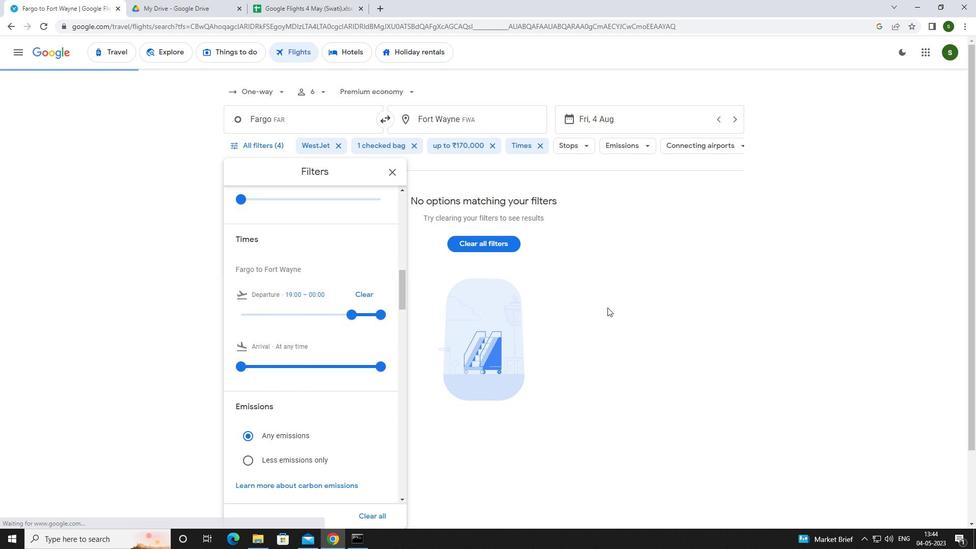 
Action: Mouse moved to (605, 307)
Screenshot: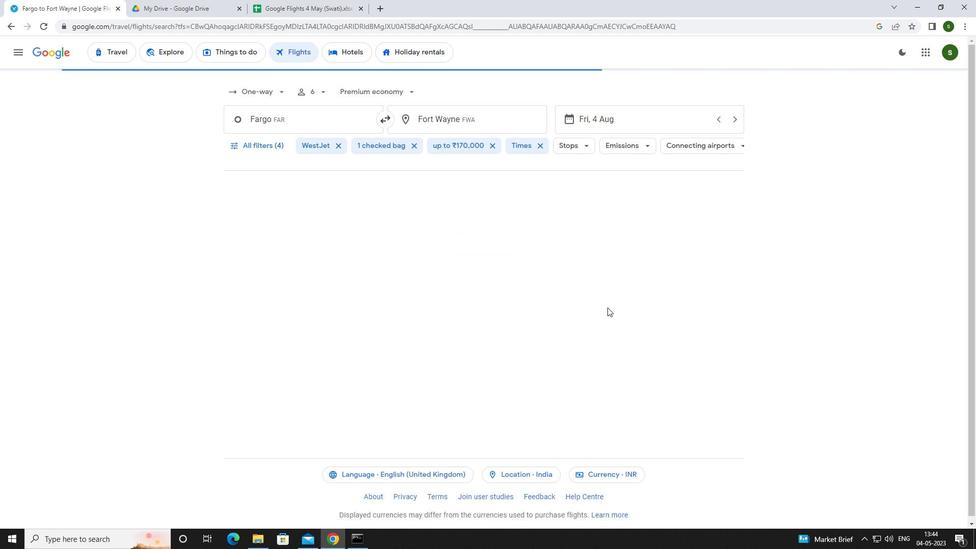 
